 Task: Find connections with filter location Salzburg with filter topic #productmanagementwith filter profile language French with filter current company Zydus Group with filter school King George's Medical University with filter industry Movies and Sound Recording with filter service category Negotiation with filter keywords title Hair Stylist
Action: Mouse moved to (533, 82)
Screenshot: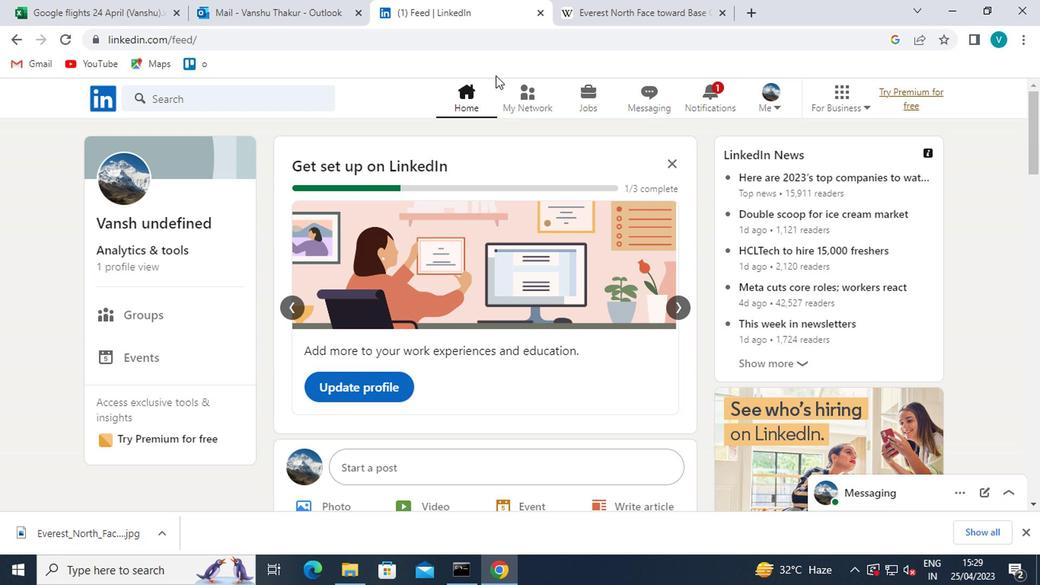 
Action: Mouse pressed left at (533, 82)
Screenshot: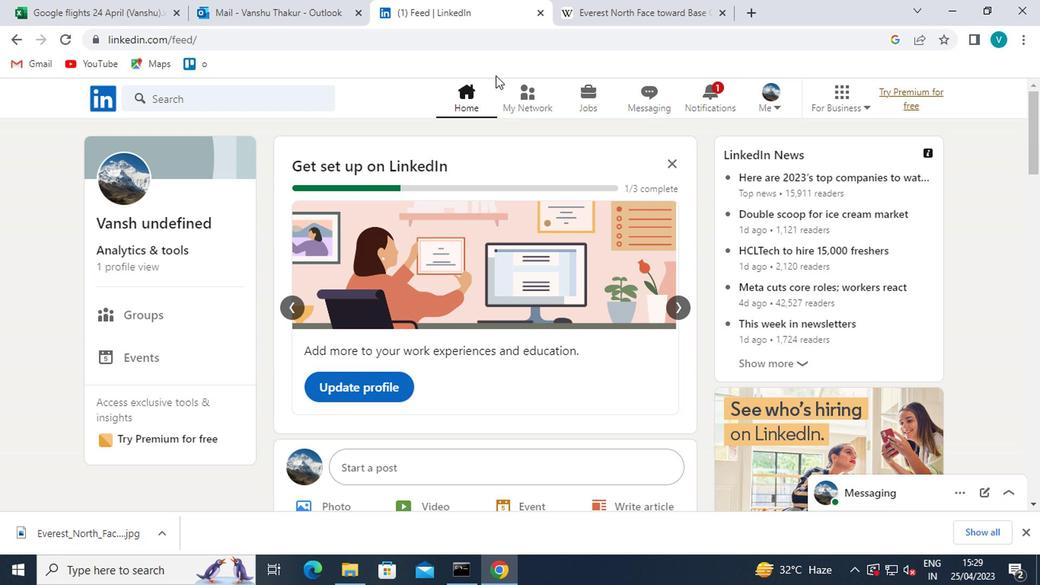 
Action: Mouse moved to (158, 182)
Screenshot: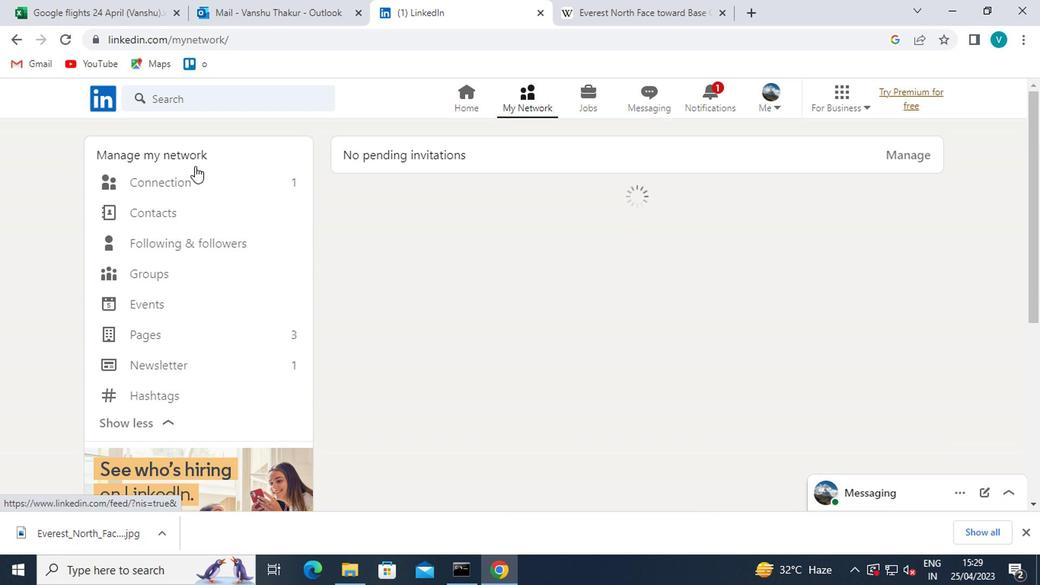 
Action: Mouse pressed left at (158, 182)
Screenshot: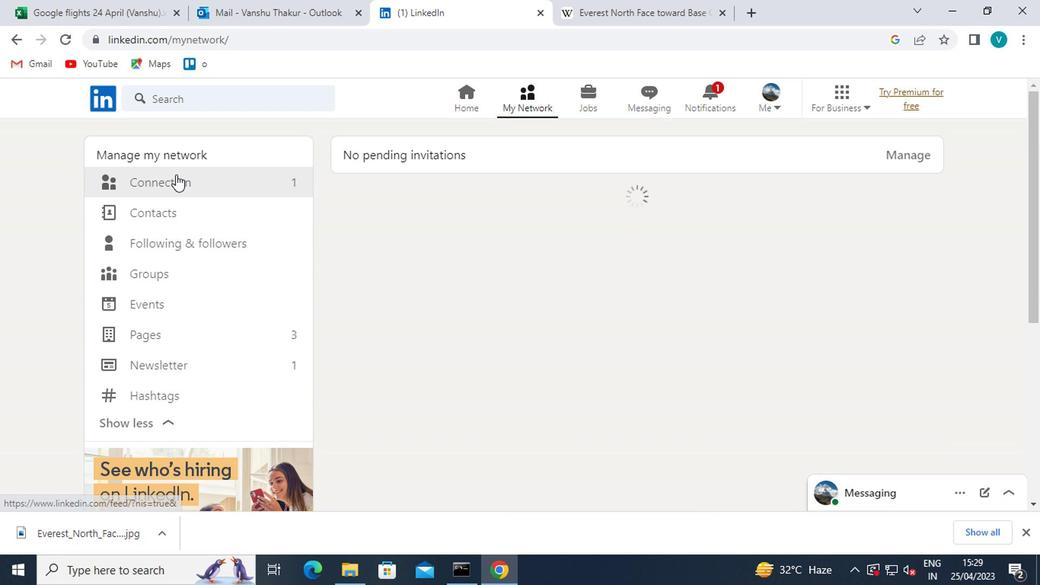
Action: Mouse moved to (631, 185)
Screenshot: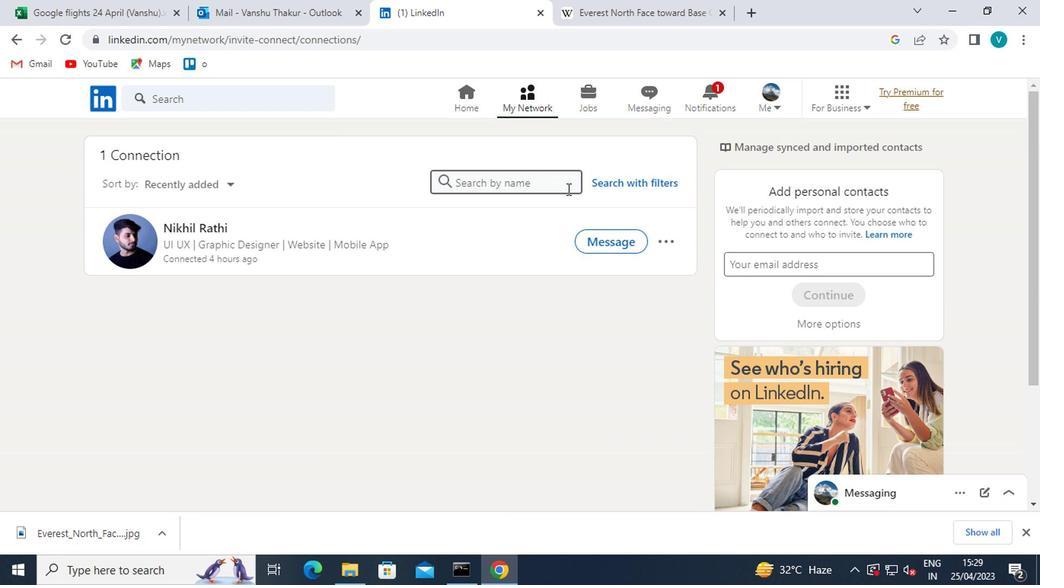 
Action: Mouse pressed left at (631, 185)
Screenshot: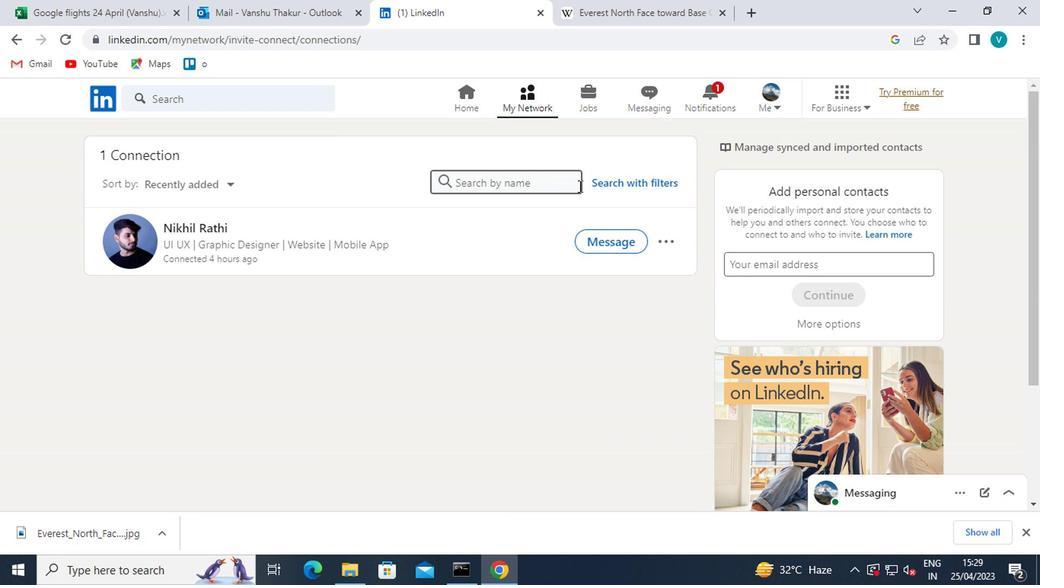 
Action: Mouse moved to (499, 131)
Screenshot: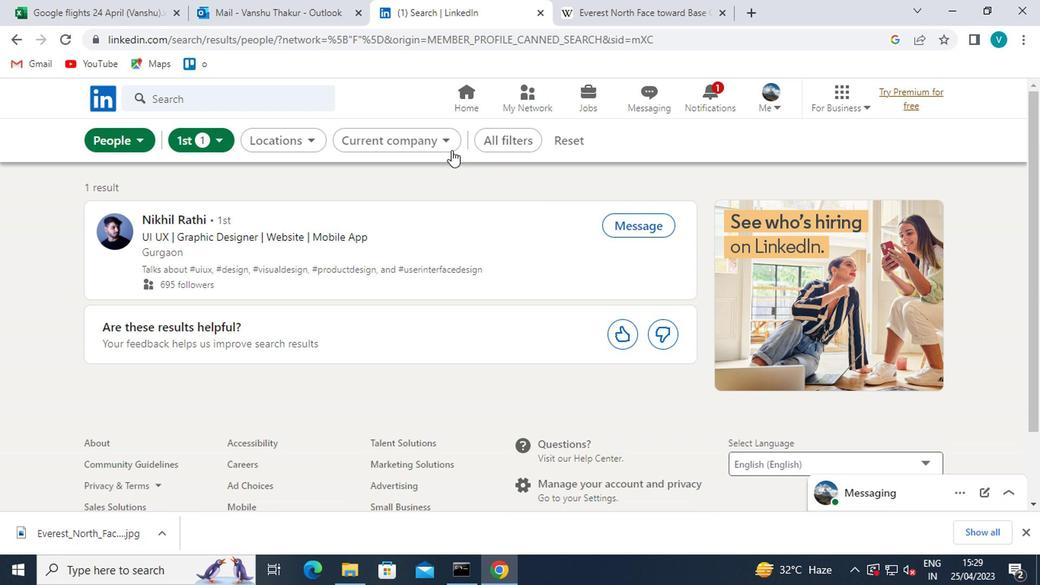 
Action: Mouse pressed left at (499, 131)
Screenshot: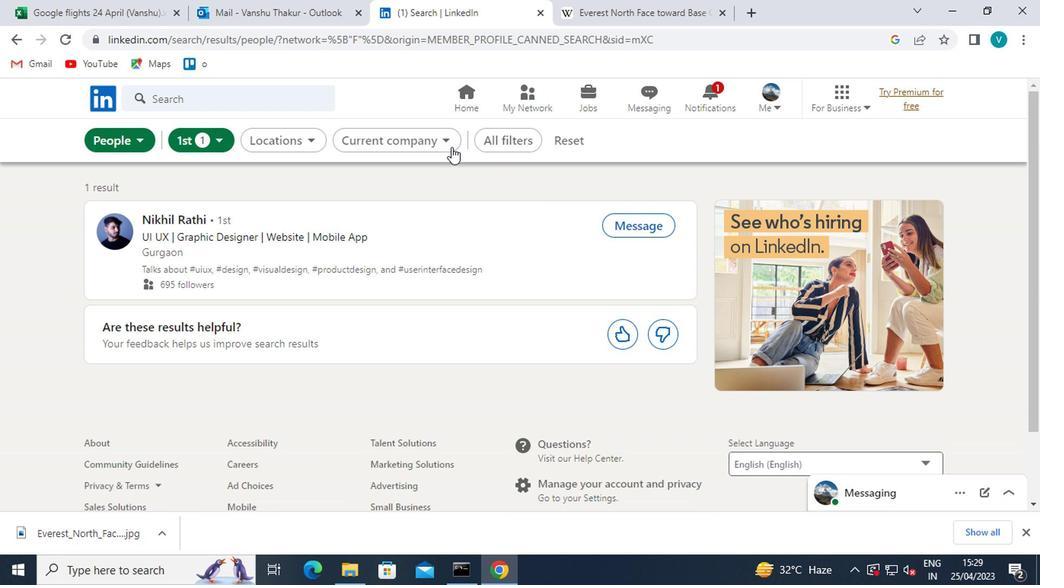
Action: Mouse moved to (686, 321)
Screenshot: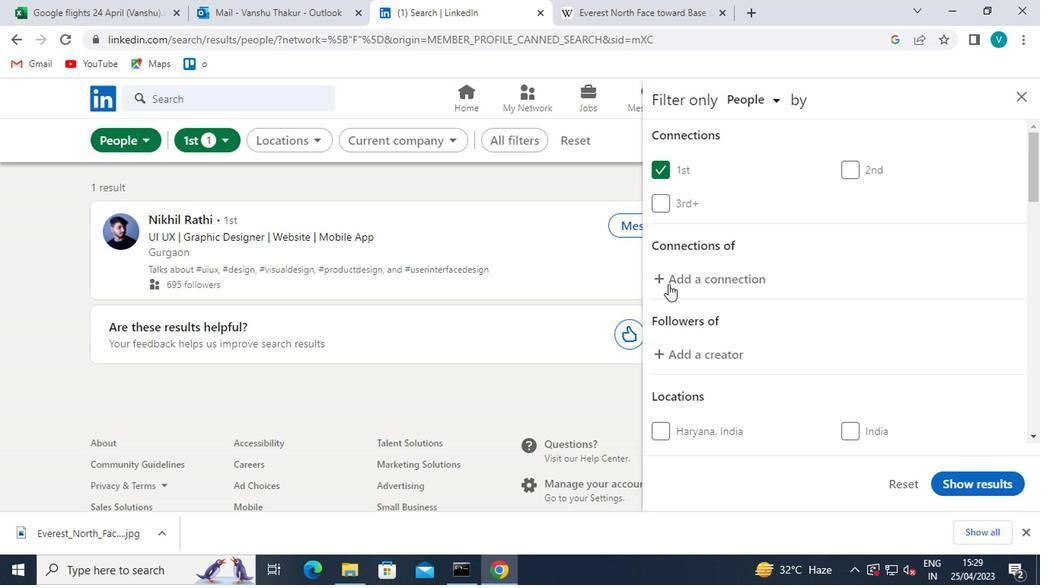 
Action: Mouse scrolled (686, 320) with delta (0, 0)
Screenshot: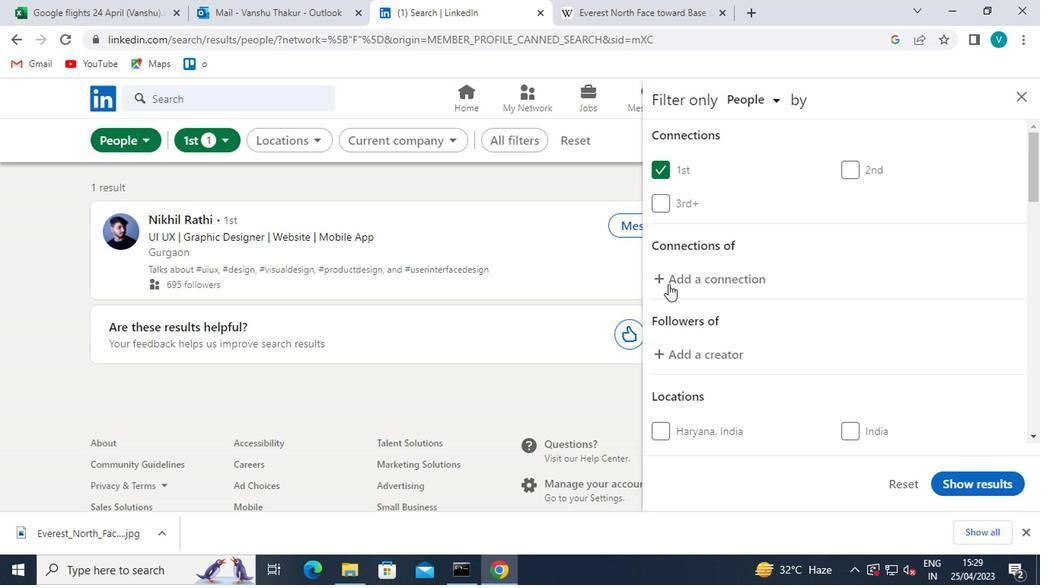 
Action: Mouse moved to (687, 322)
Screenshot: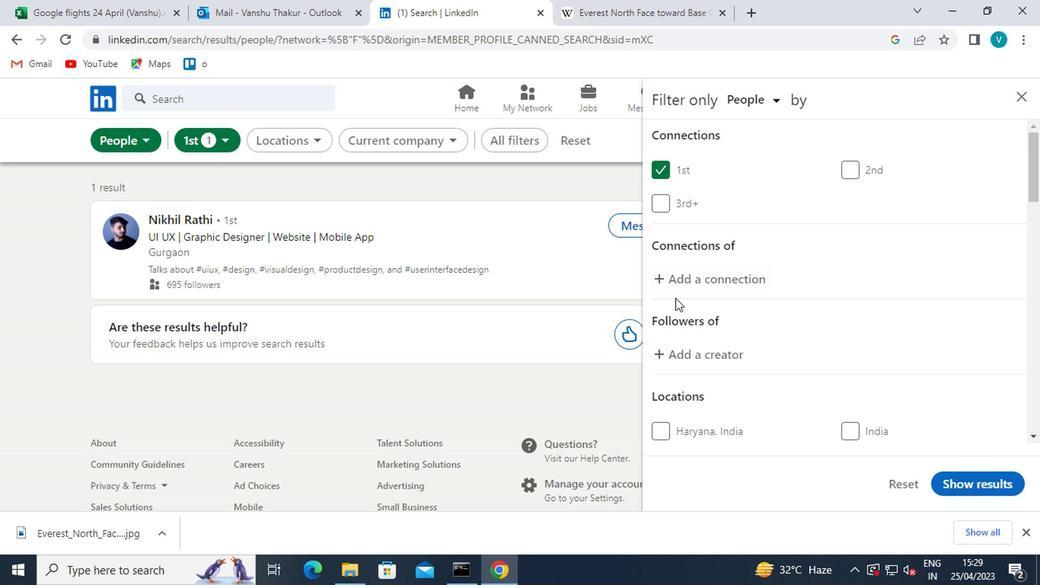 
Action: Mouse scrolled (687, 321) with delta (0, 0)
Screenshot: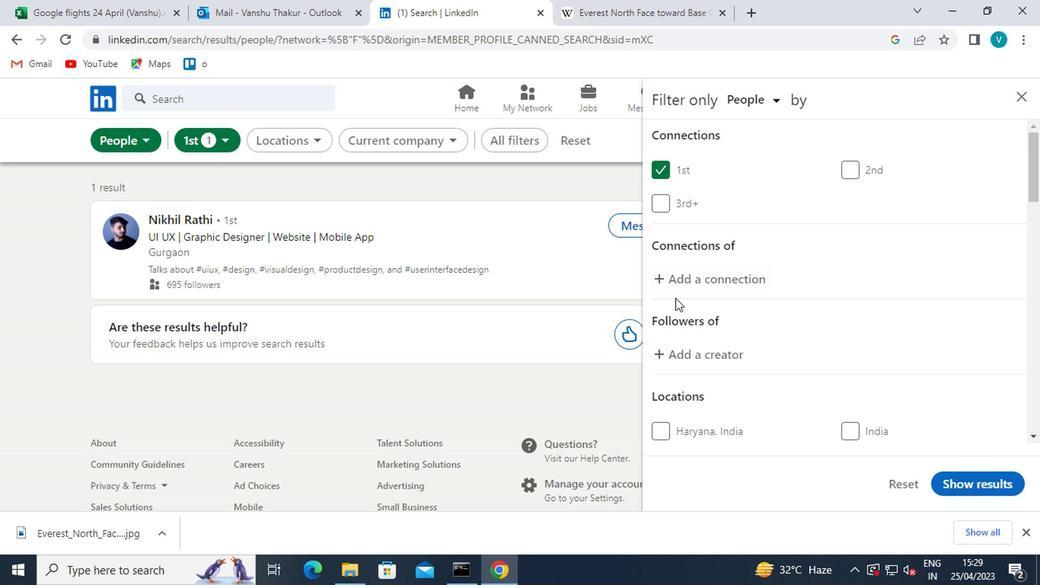 
Action: Mouse moved to (698, 351)
Screenshot: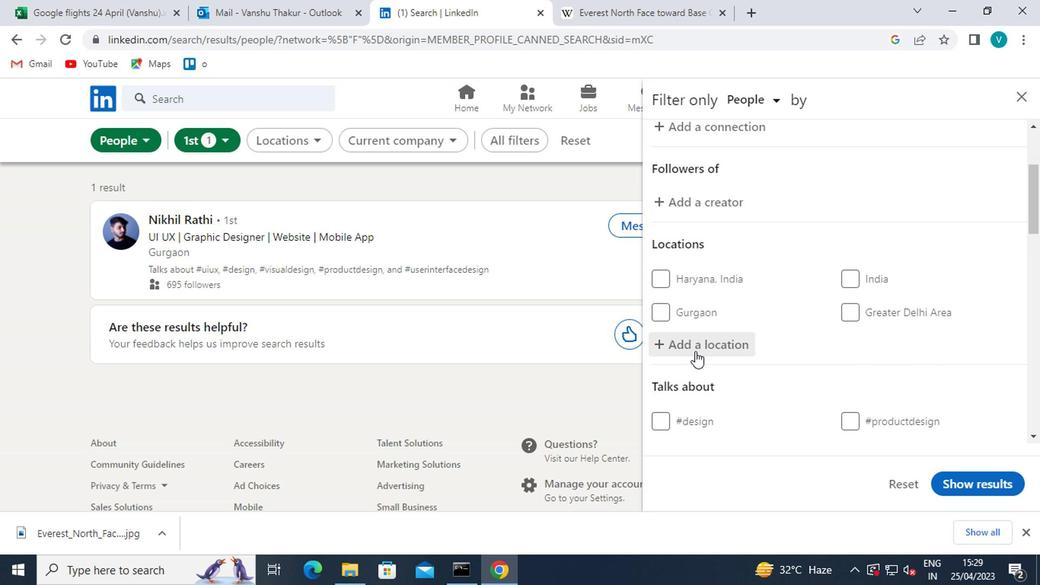 
Action: Mouse pressed left at (698, 351)
Screenshot: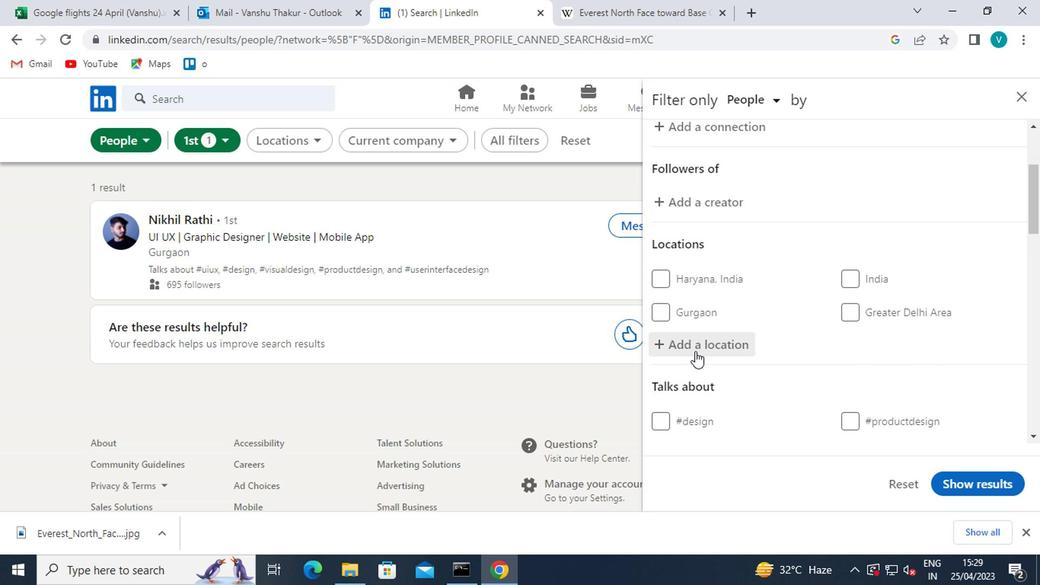 
Action: Mouse moved to (700, 350)
Screenshot: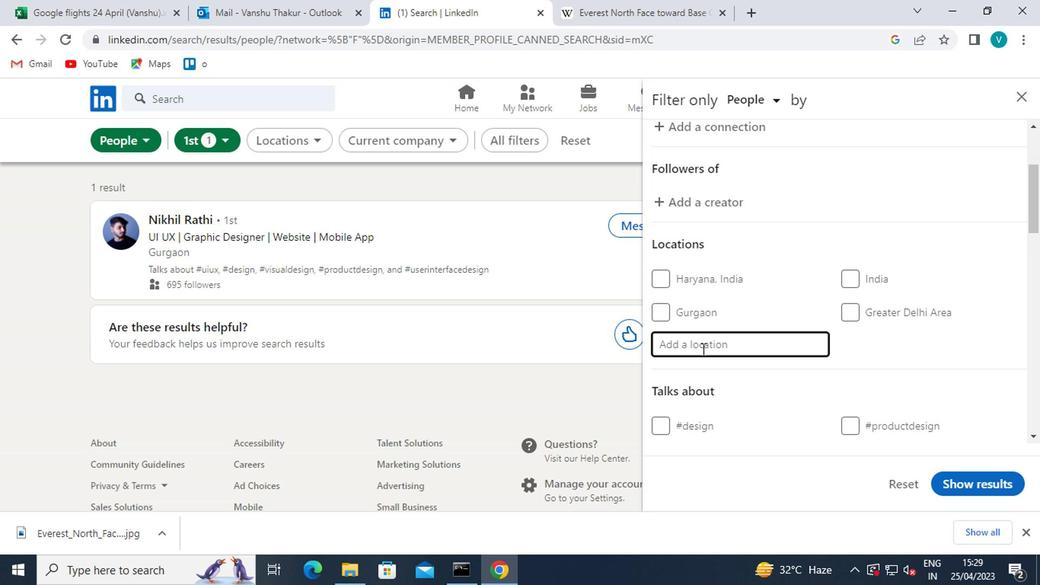 
Action: Key pressed <Key.shift>SALZBURG
Screenshot: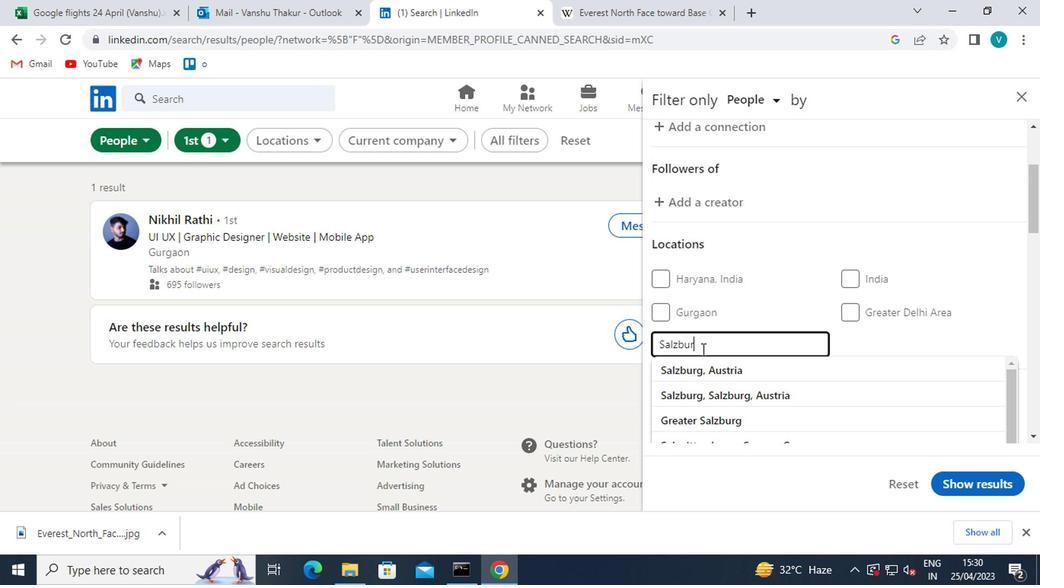 
Action: Mouse moved to (801, 343)
Screenshot: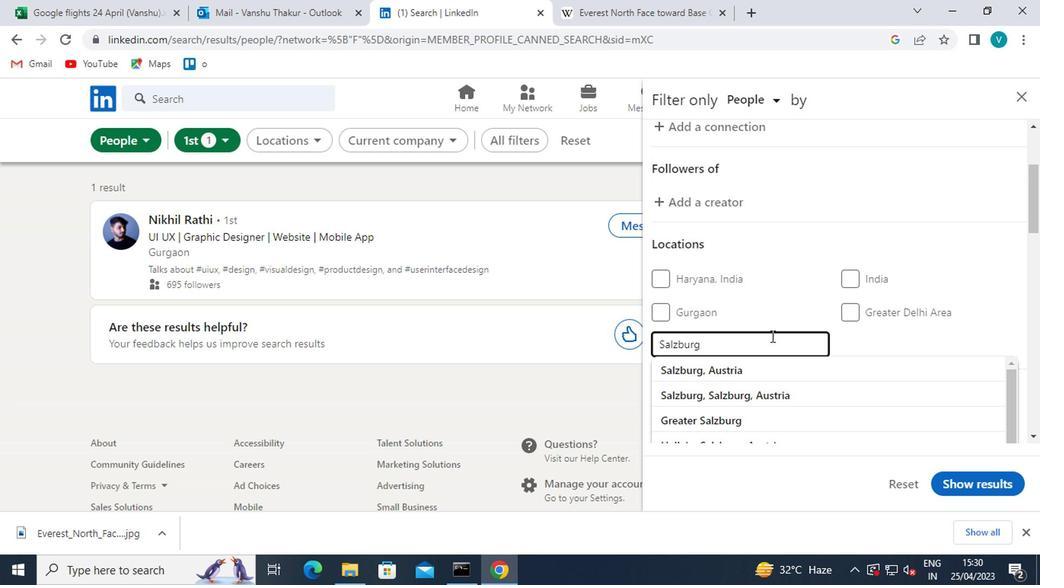 
Action: Mouse scrolled (801, 342) with delta (0, -1)
Screenshot: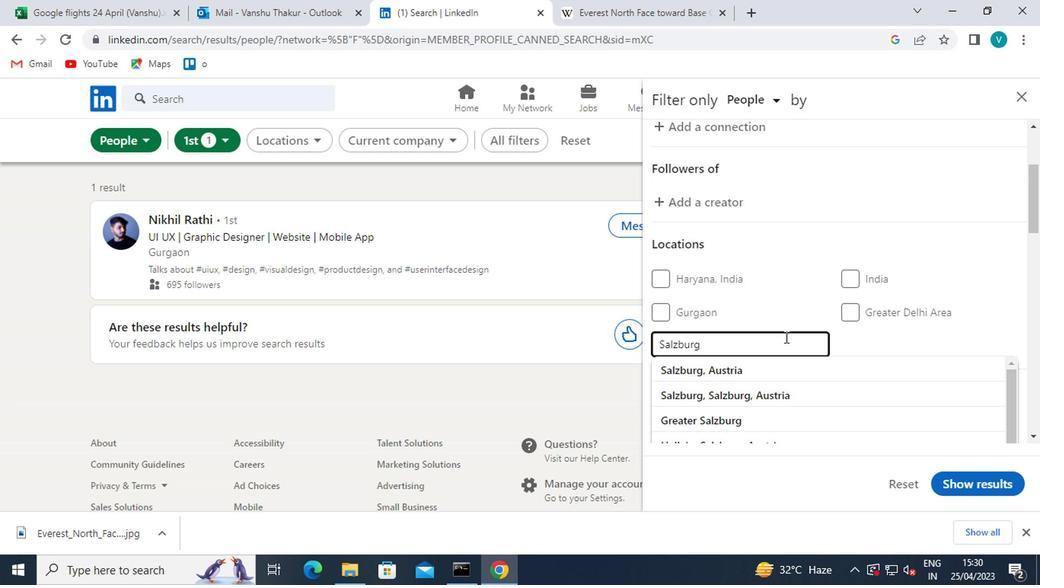 
Action: Mouse moved to (803, 348)
Screenshot: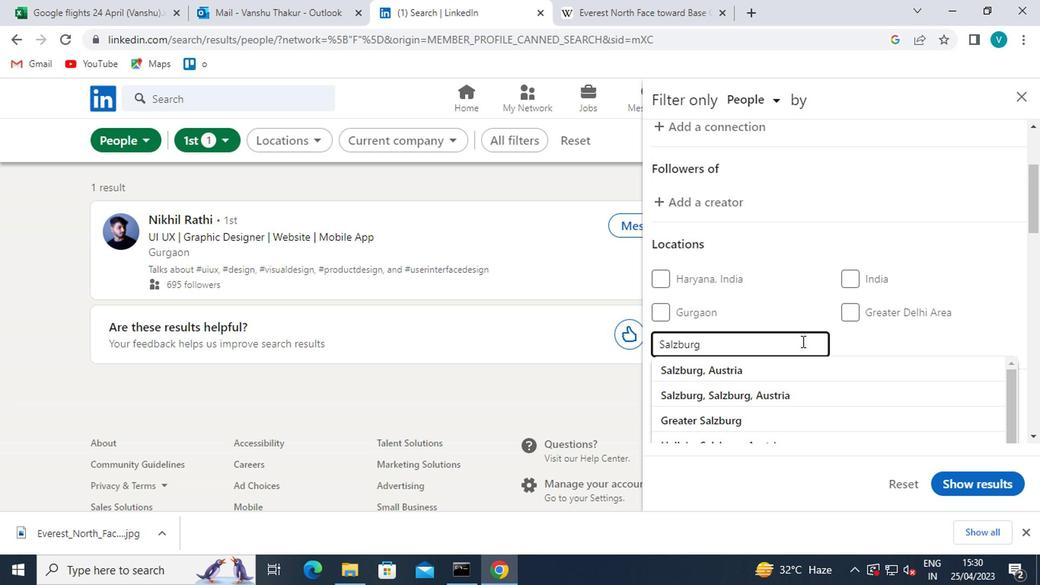 
Action: Mouse scrolled (803, 347) with delta (0, 0)
Screenshot: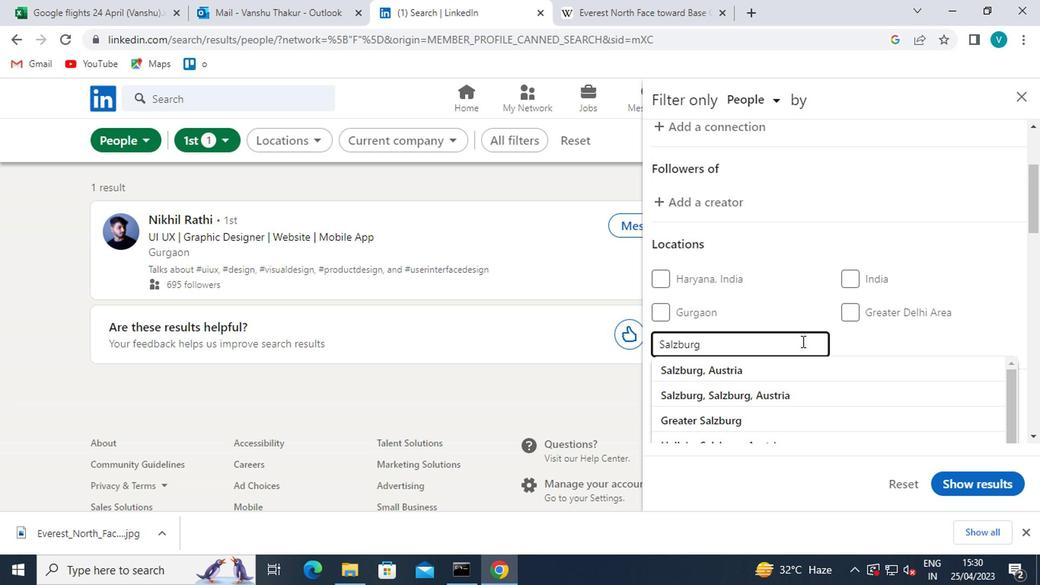 
Action: Mouse moved to (721, 219)
Screenshot: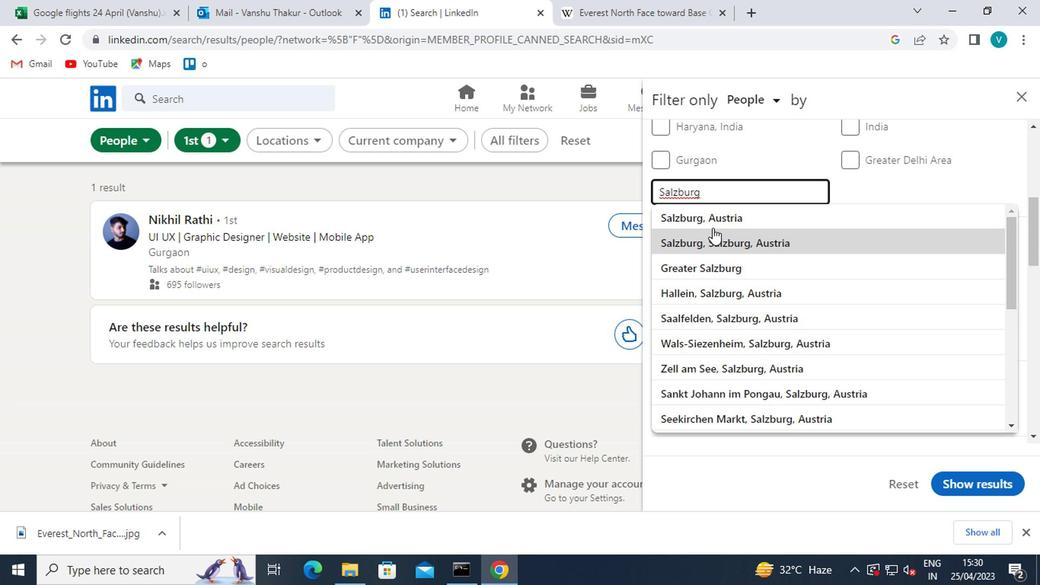 
Action: Mouse pressed left at (721, 219)
Screenshot: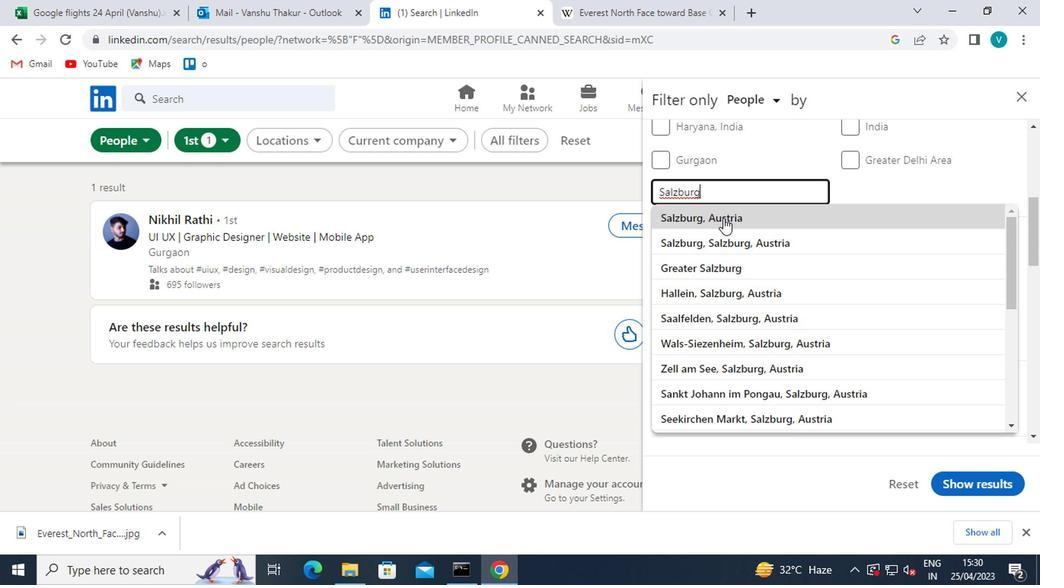 
Action: Mouse moved to (871, 332)
Screenshot: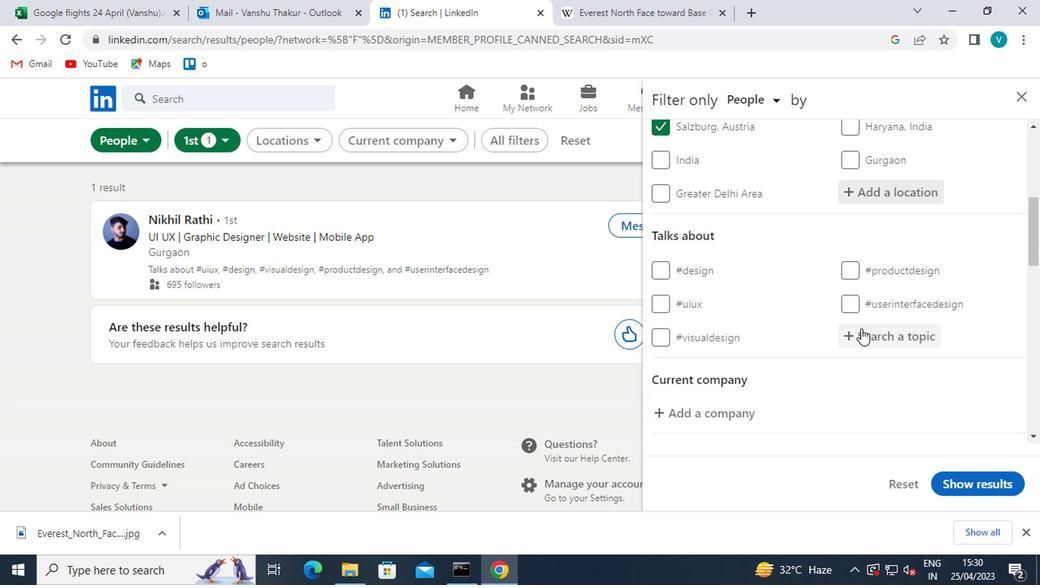 
Action: Mouse pressed left at (871, 332)
Screenshot: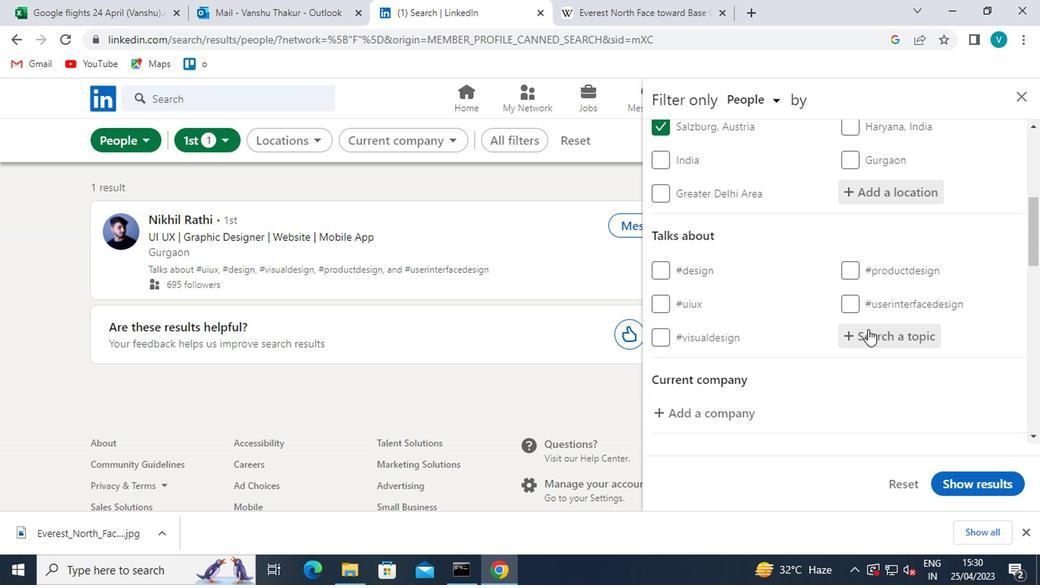 
Action: Mouse moved to (871, 332)
Screenshot: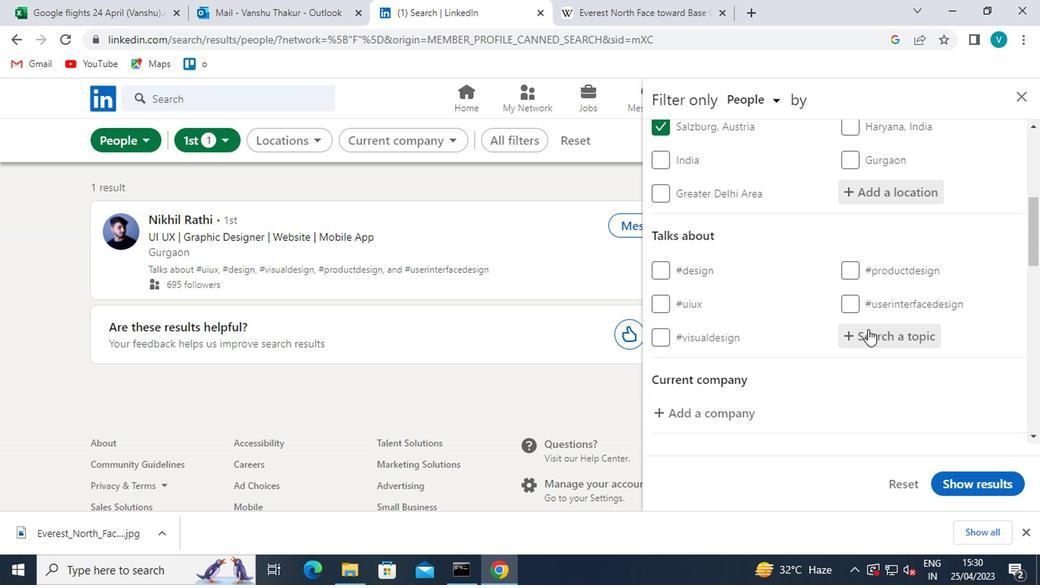 
Action: Key pressed <Key.shift><Key.shift>#PRODUCTMANAGEMENT
Screenshot: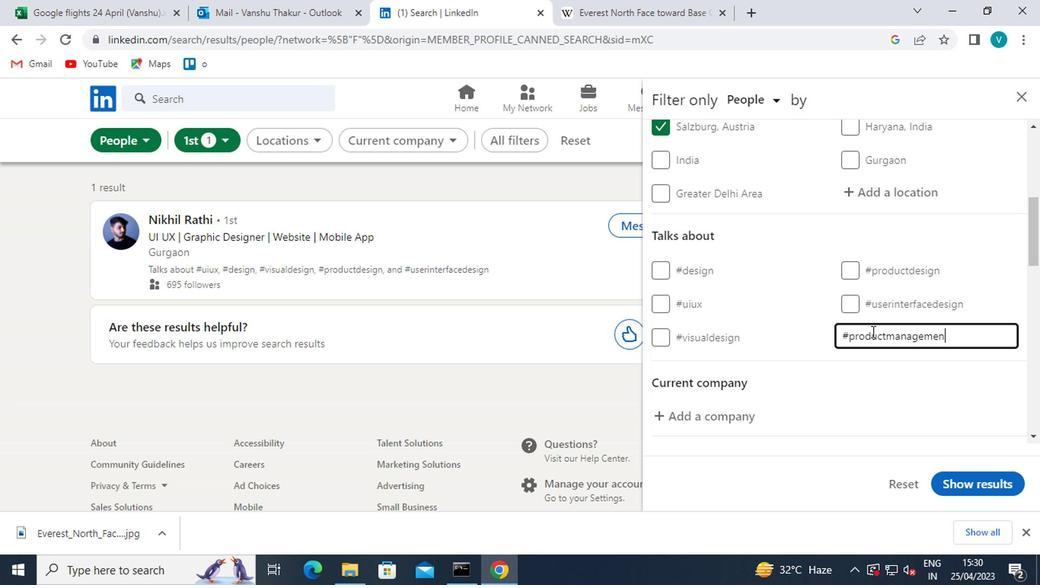 
Action: Mouse moved to (898, 368)
Screenshot: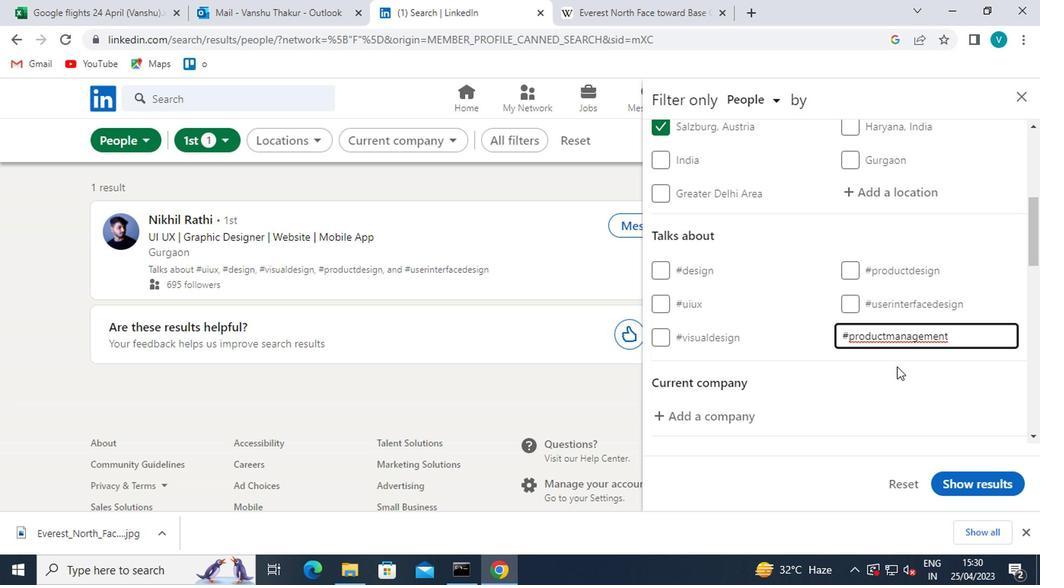 
Action: Mouse pressed left at (898, 368)
Screenshot: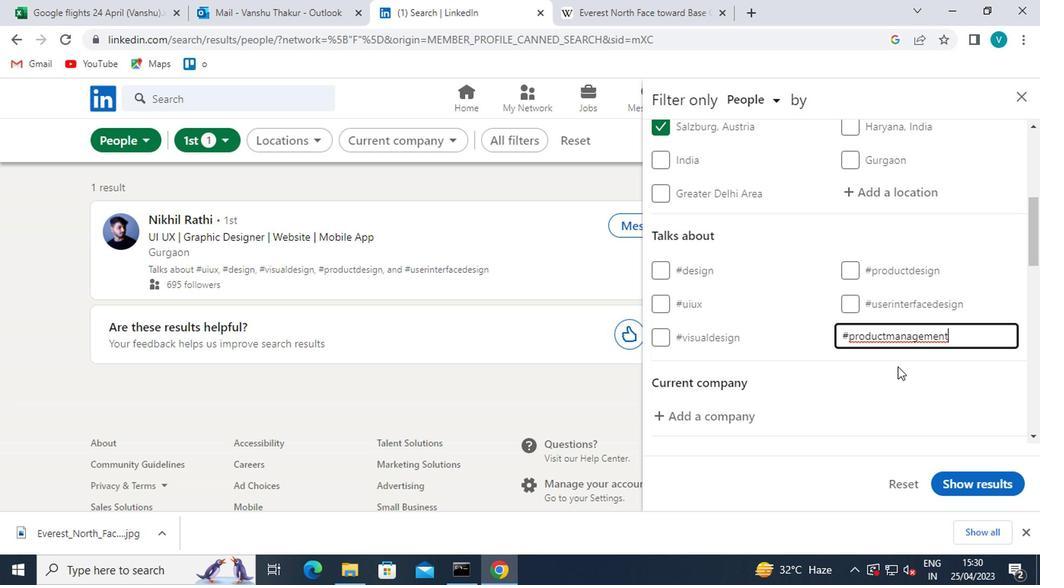 
Action: Mouse moved to (899, 368)
Screenshot: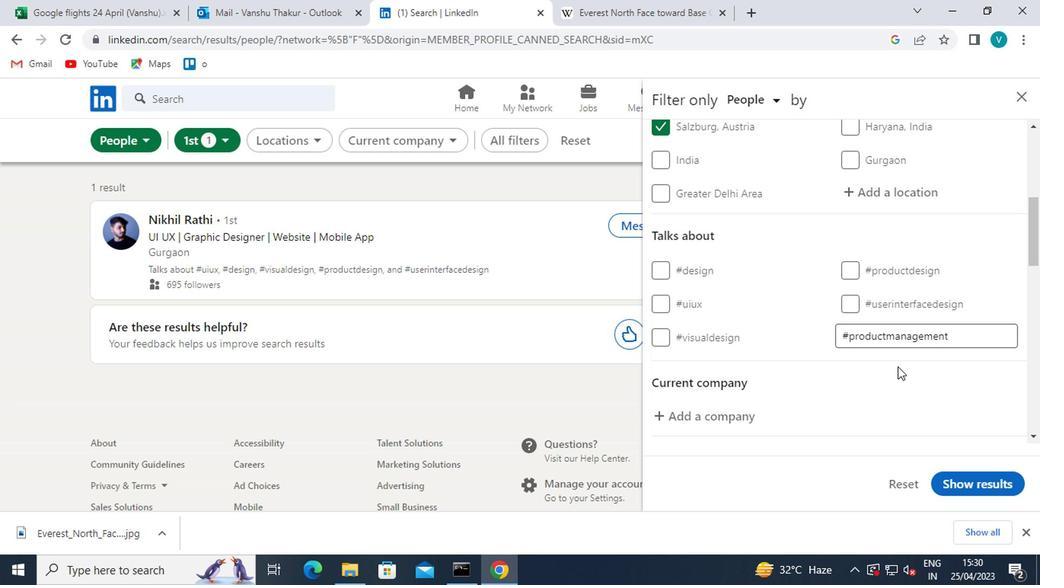 
Action: Mouse scrolled (899, 367) with delta (0, -1)
Screenshot: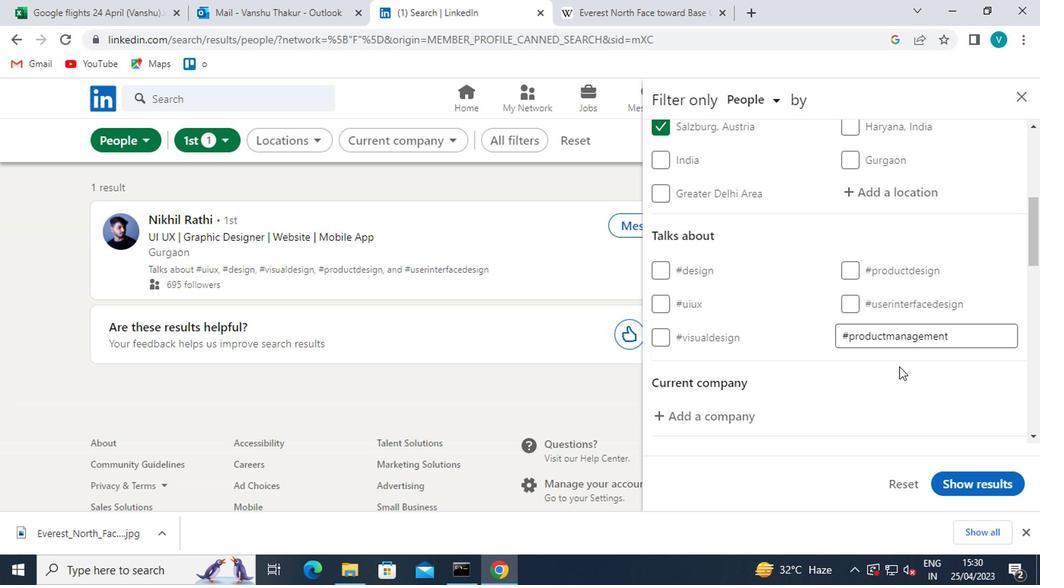 
Action: Mouse moved to (900, 368)
Screenshot: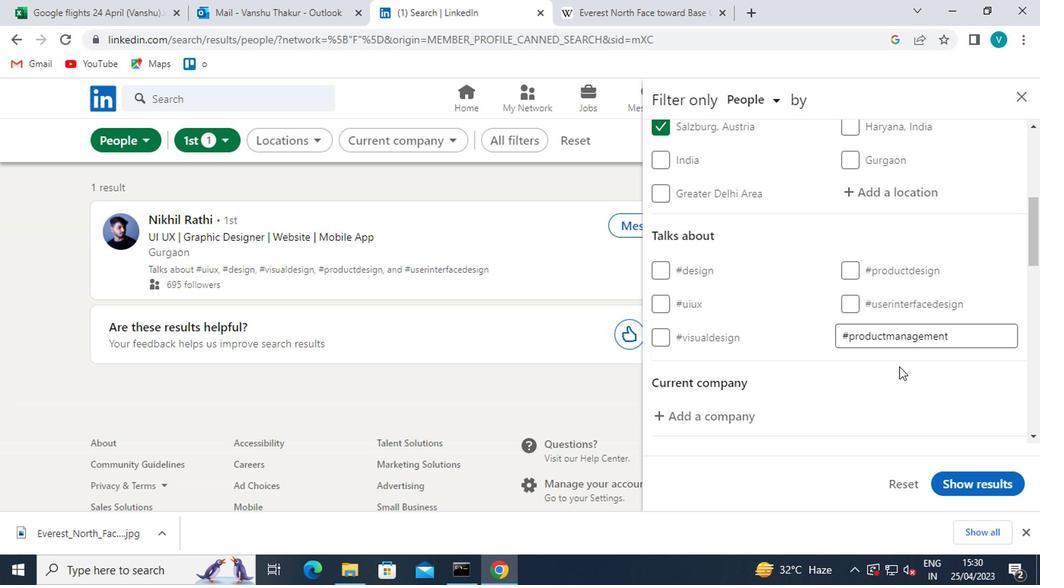 
Action: Mouse scrolled (900, 368) with delta (0, 0)
Screenshot: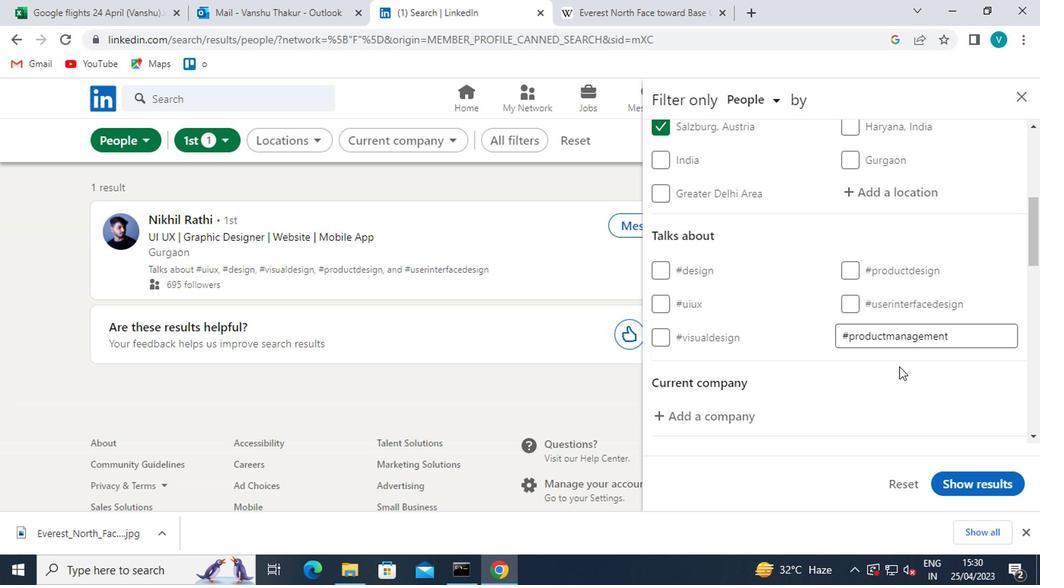 
Action: Mouse moved to (900, 369)
Screenshot: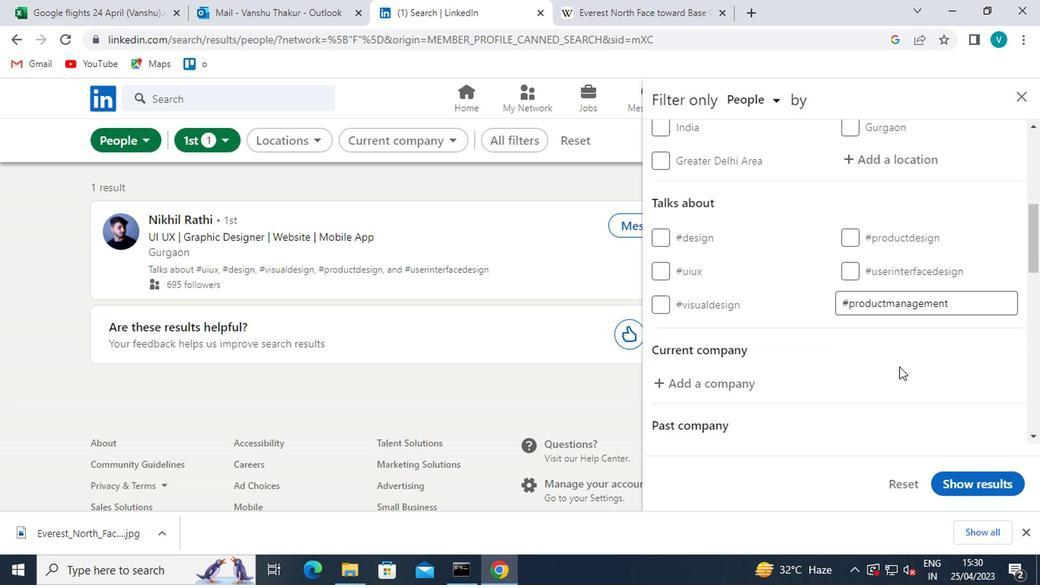 
Action: Mouse scrolled (900, 368) with delta (0, 0)
Screenshot: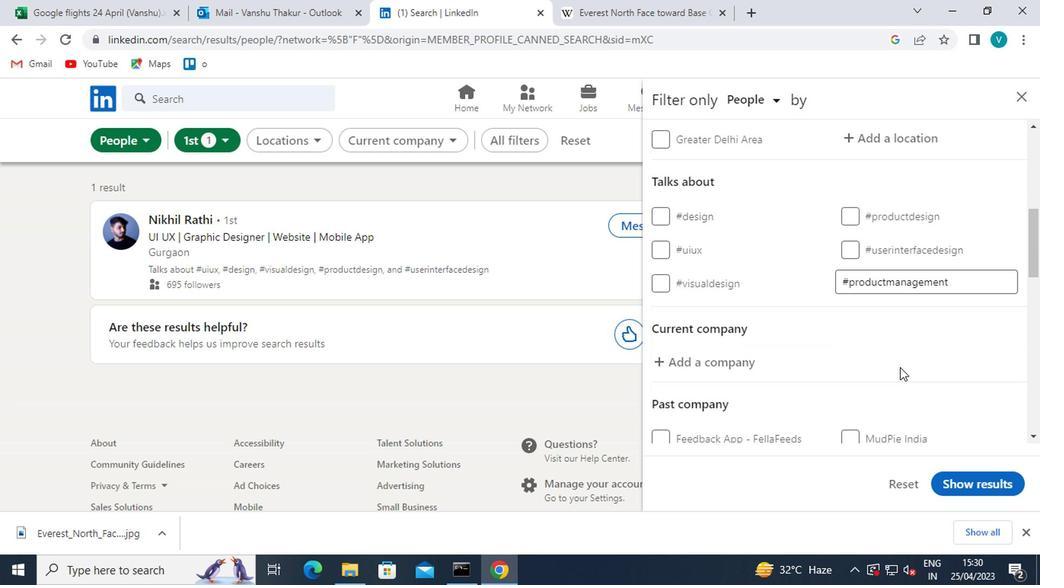 
Action: Mouse scrolled (900, 368) with delta (0, 0)
Screenshot: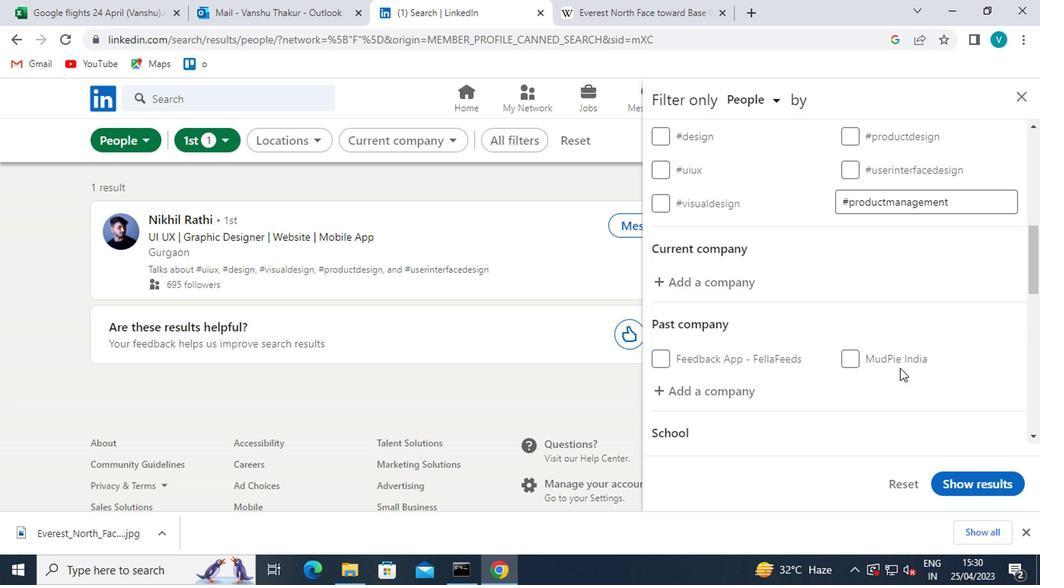 
Action: Mouse scrolled (900, 368) with delta (0, 0)
Screenshot: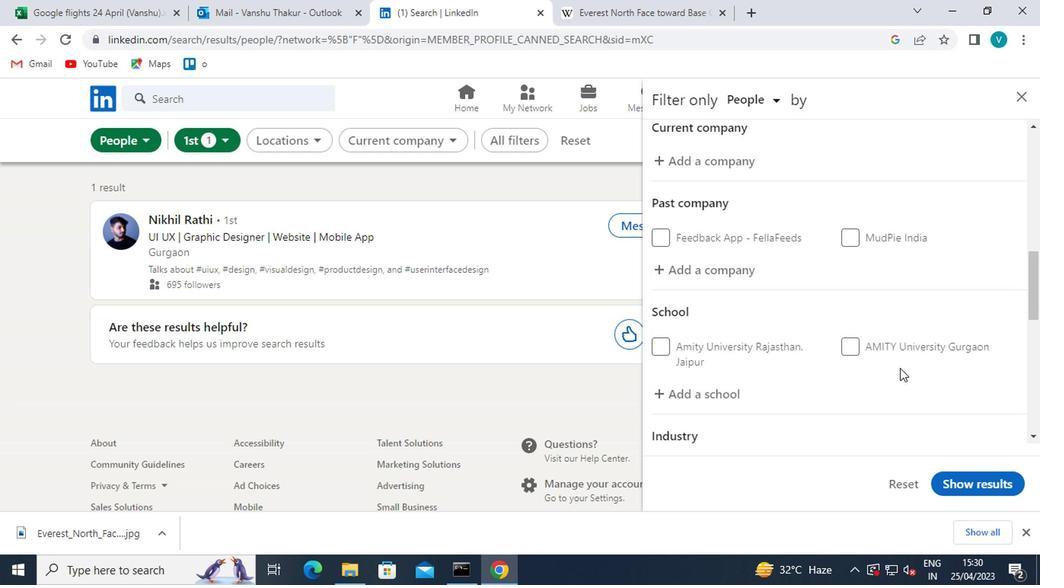 
Action: Mouse scrolled (900, 368) with delta (0, 0)
Screenshot: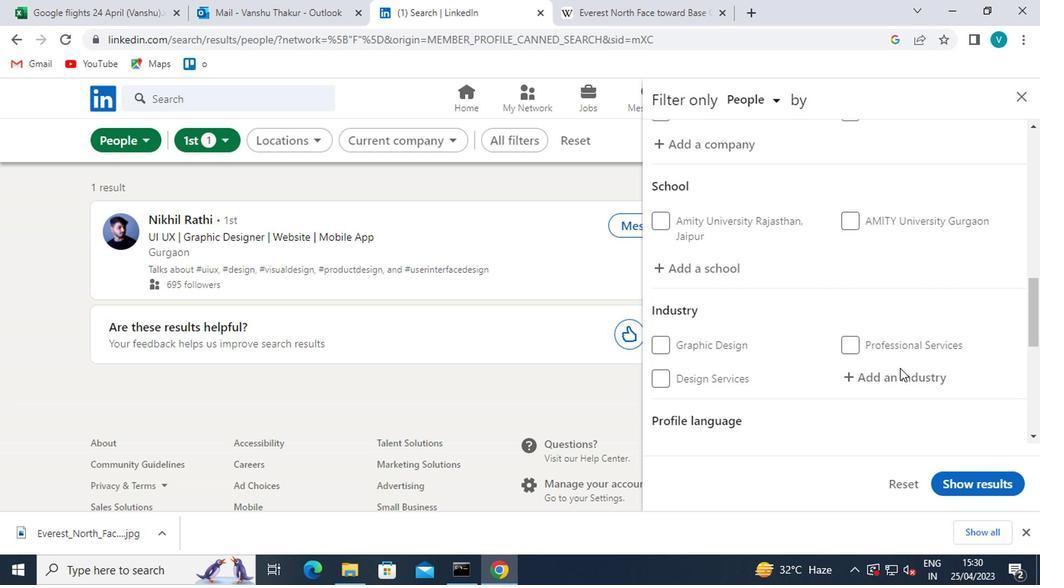 
Action: Mouse scrolled (900, 370) with delta (0, 1)
Screenshot: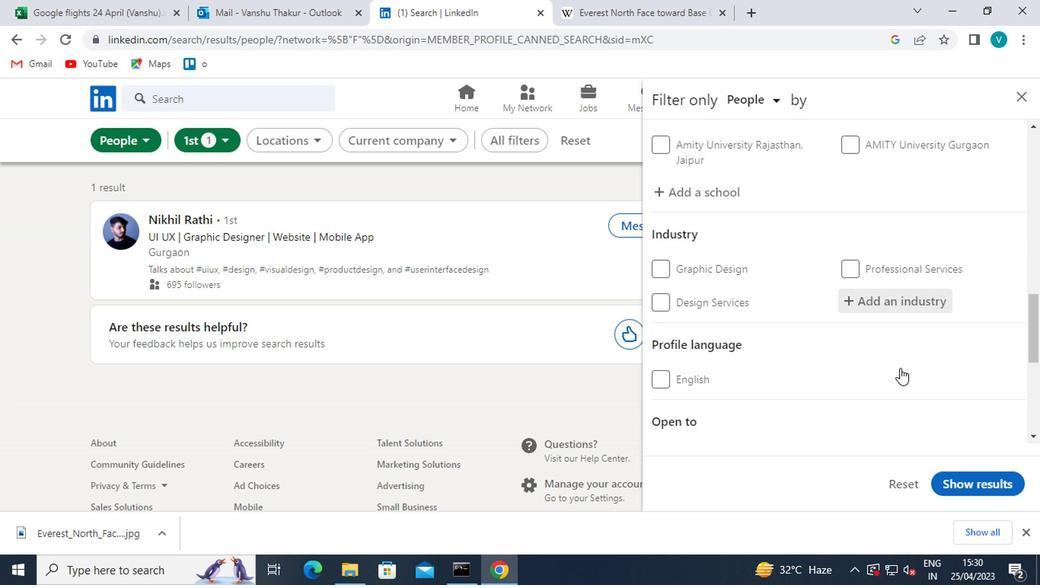 
Action: Mouse scrolled (900, 370) with delta (0, 1)
Screenshot: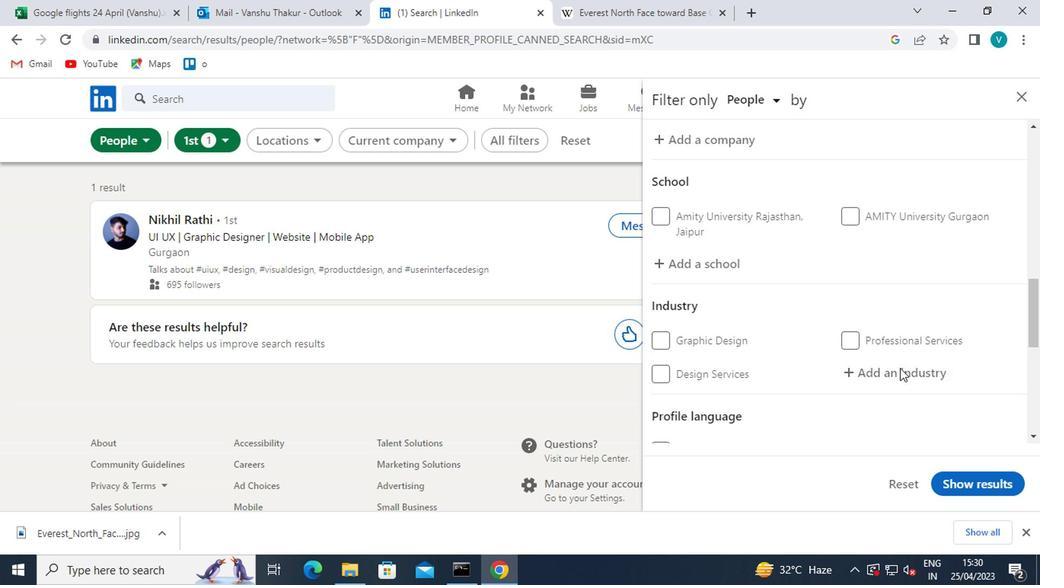 
Action: Mouse scrolled (900, 370) with delta (0, 1)
Screenshot: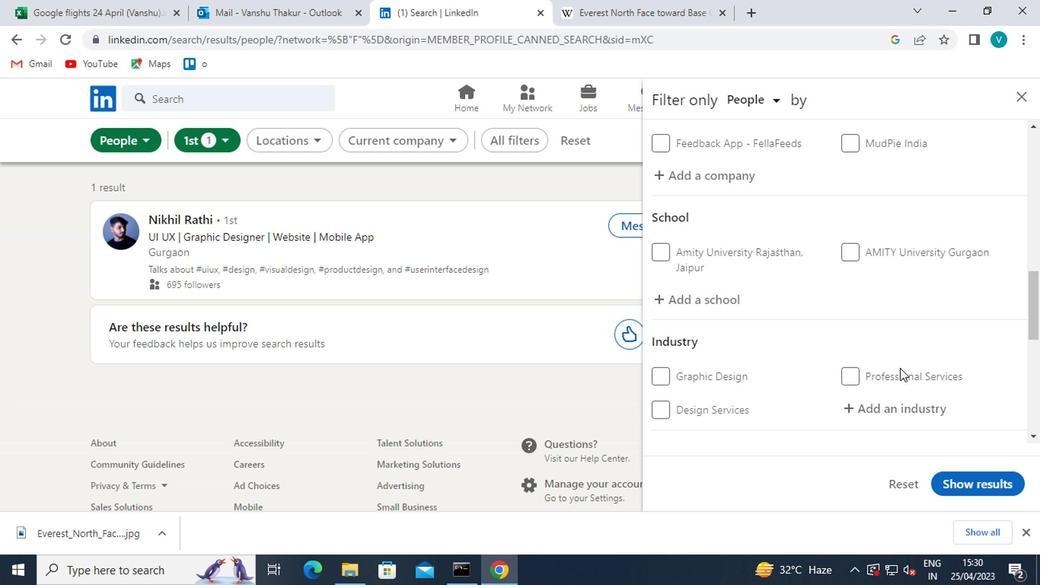 
Action: Mouse scrolled (900, 370) with delta (0, 1)
Screenshot: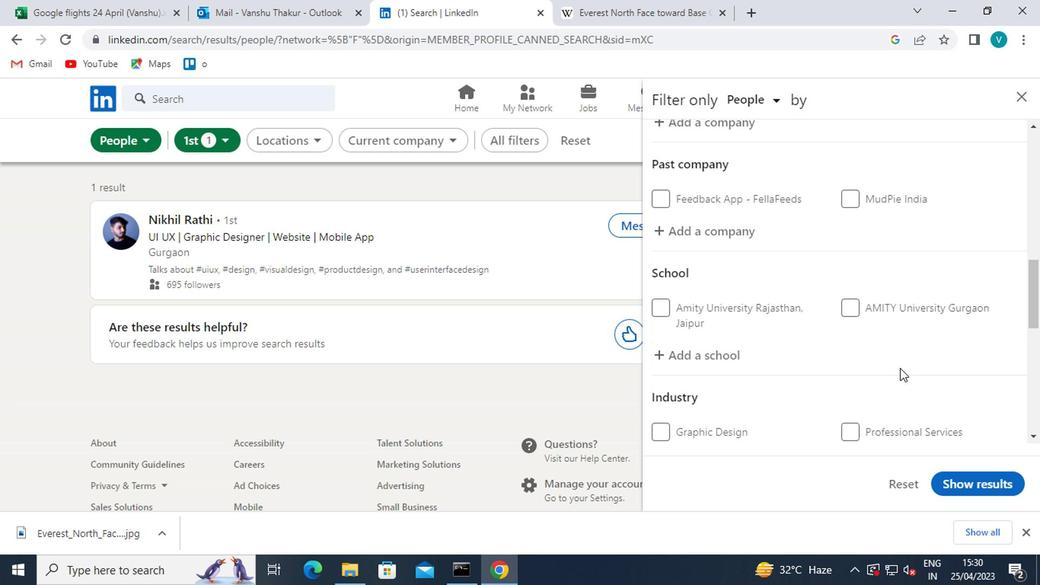 
Action: Mouse scrolled (900, 370) with delta (0, 1)
Screenshot: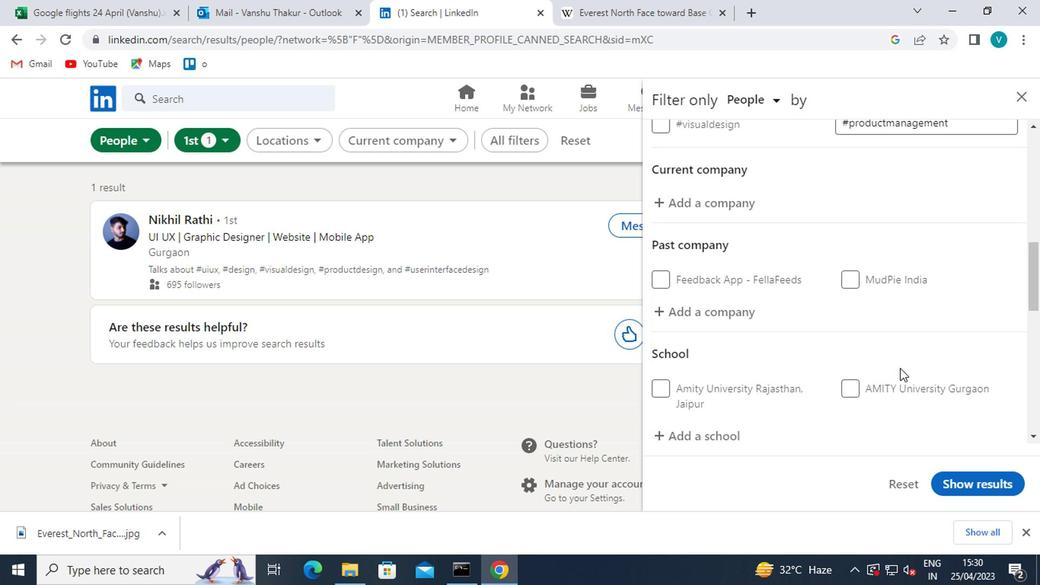
Action: Mouse scrolled (900, 370) with delta (0, 1)
Screenshot: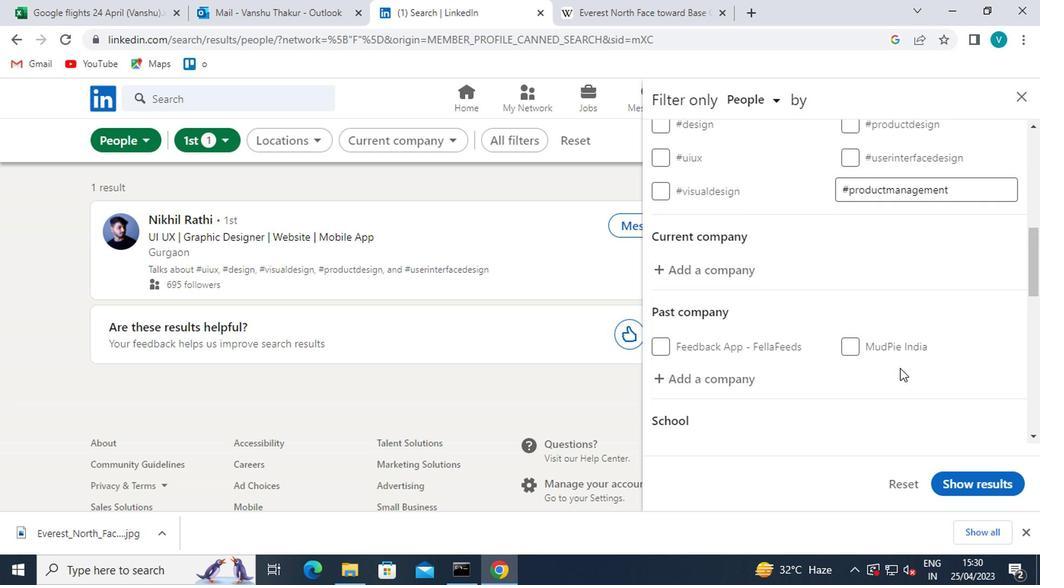 
Action: Mouse moved to (902, 369)
Screenshot: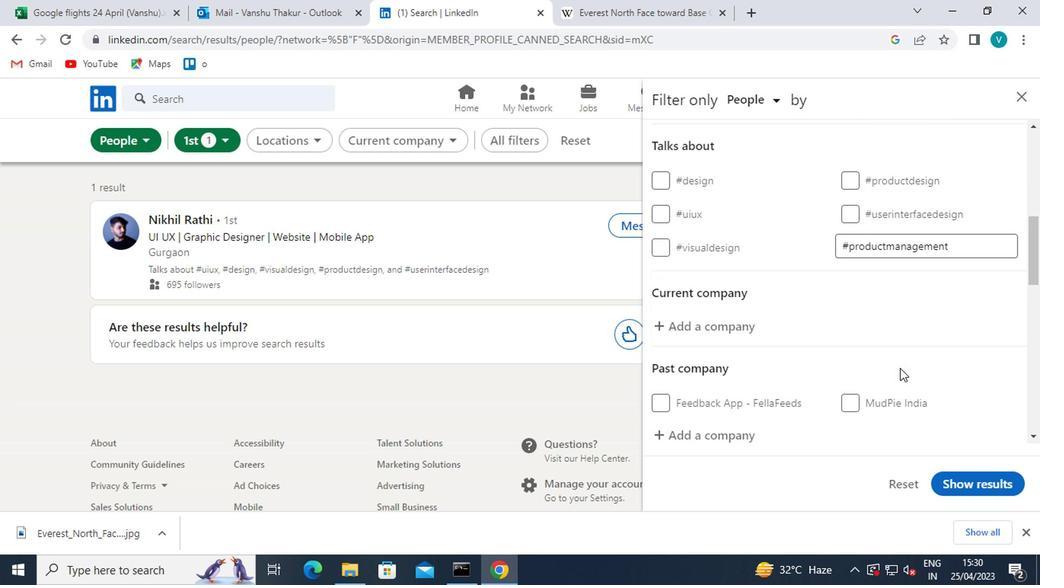 
Action: Mouse scrolled (902, 370) with delta (0, 1)
Screenshot: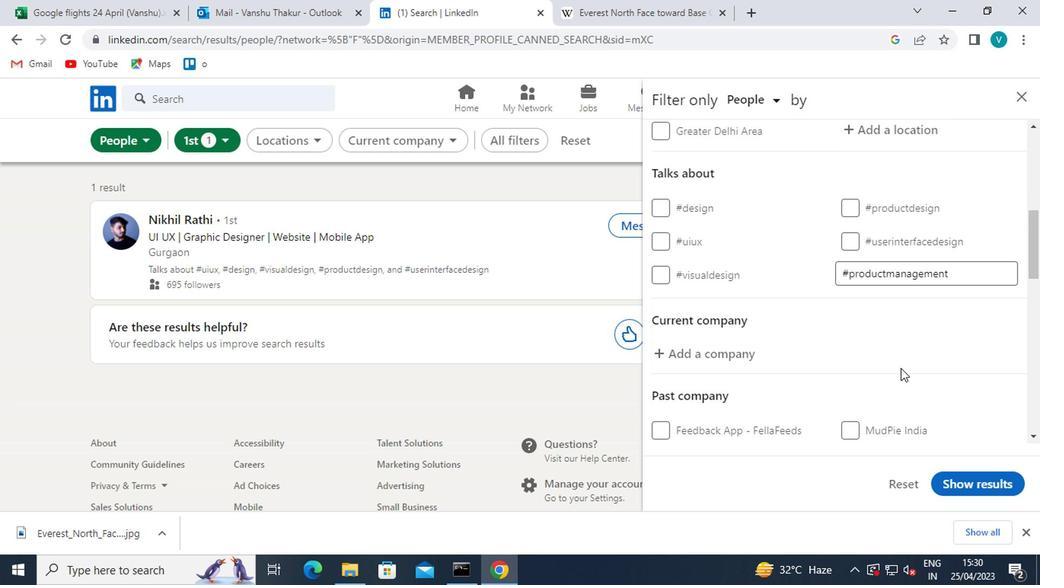 
Action: Mouse moved to (824, 319)
Screenshot: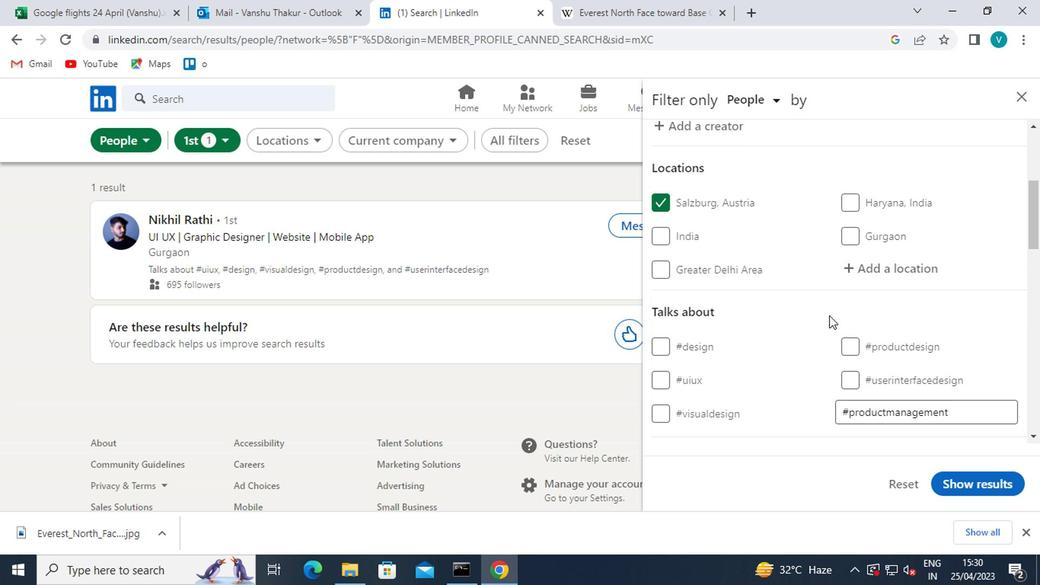 
Action: Mouse scrolled (824, 320) with delta (0, 1)
Screenshot: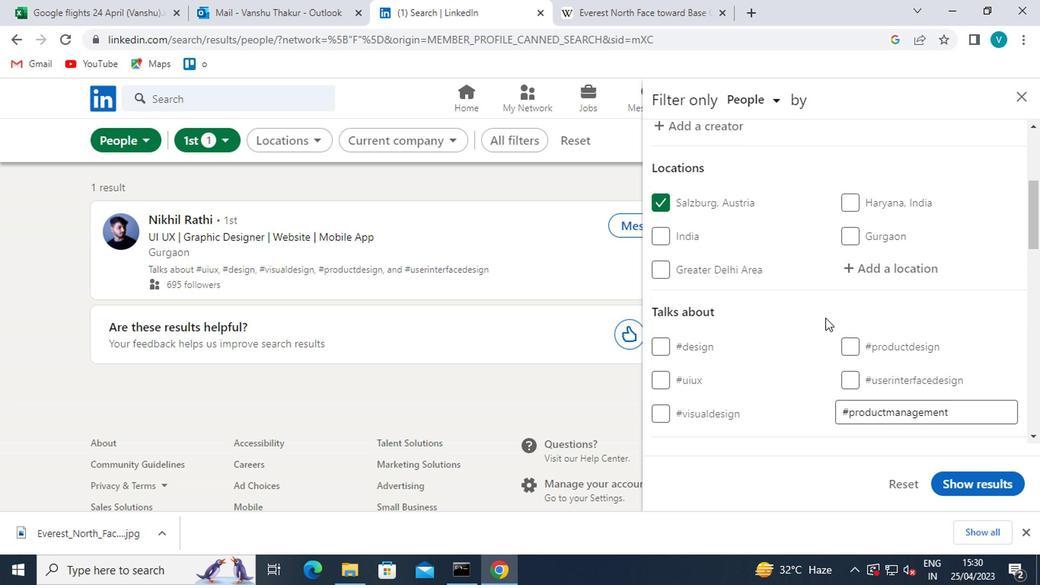 
Action: Mouse scrolled (824, 320) with delta (0, 1)
Screenshot: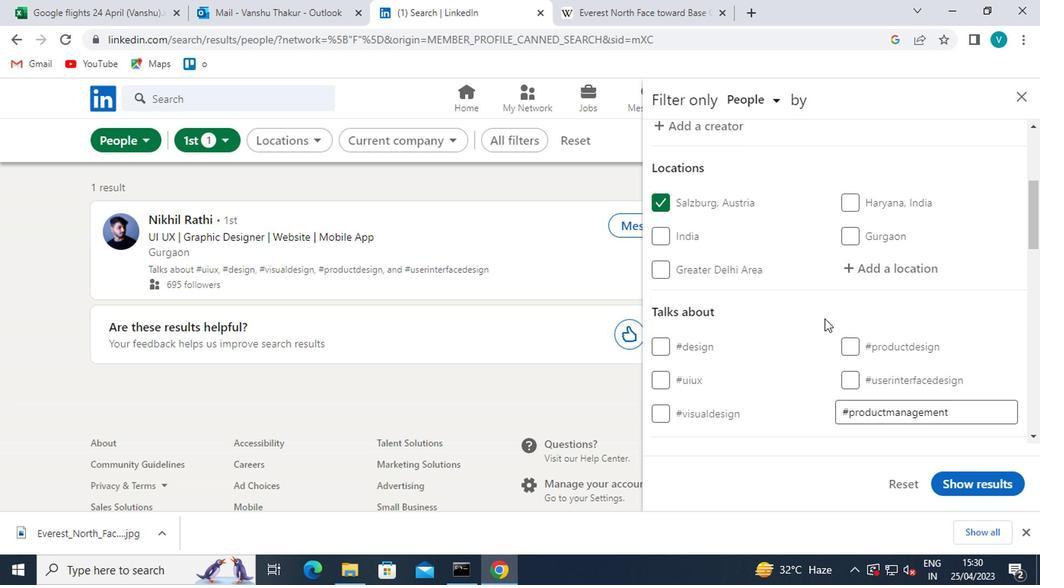 
Action: Mouse moved to (769, 292)
Screenshot: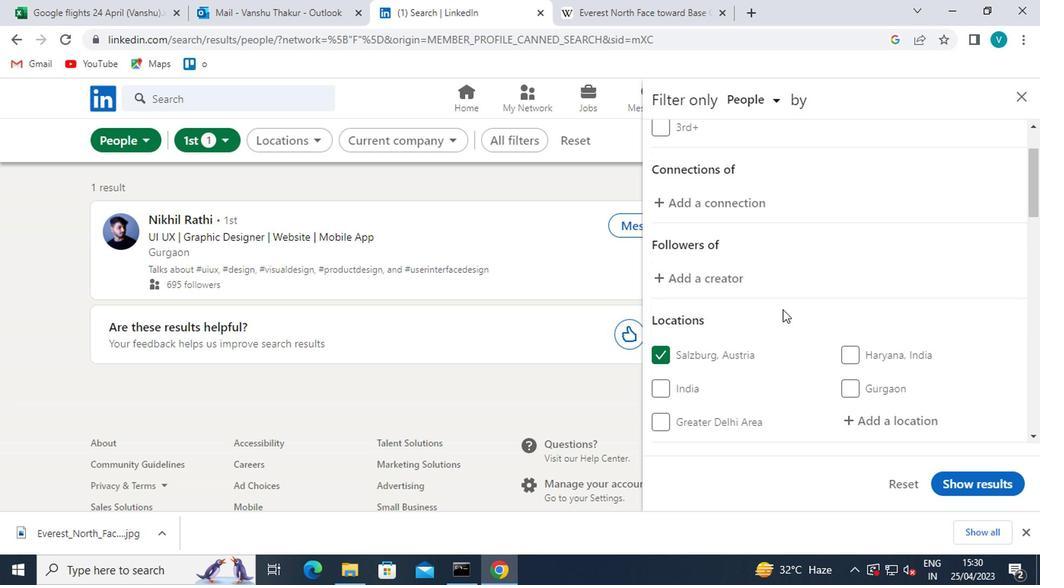 
Action: Mouse scrolled (769, 293) with delta (0, 0)
Screenshot: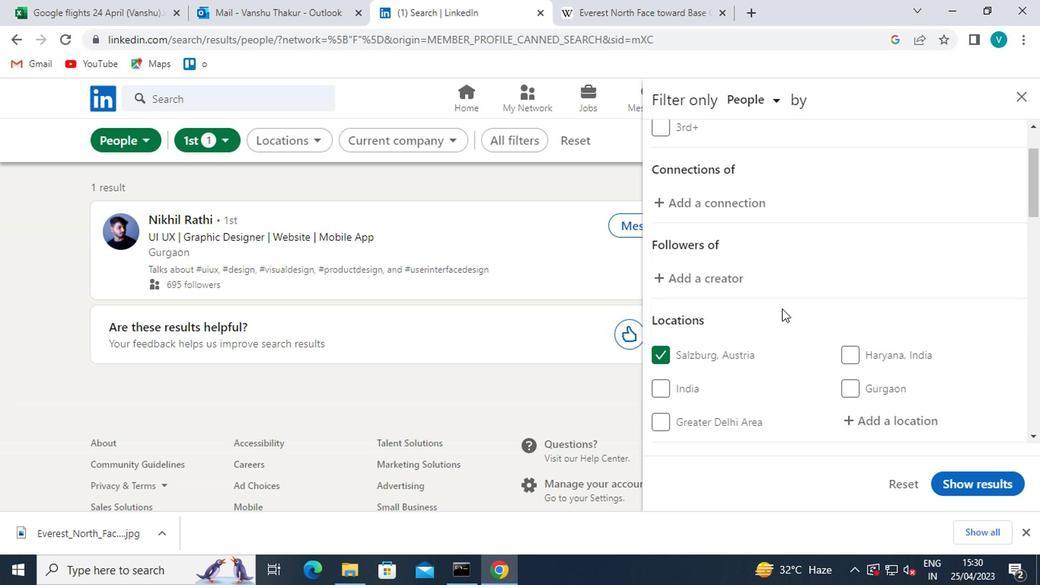
Action: Mouse scrolled (769, 291) with delta (0, -1)
Screenshot: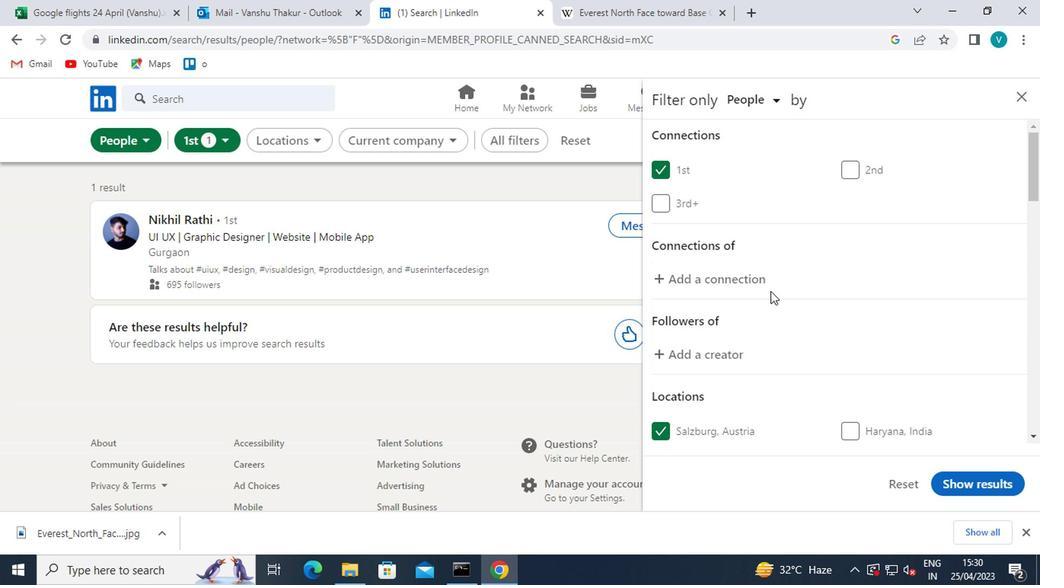 
Action: Mouse scrolled (769, 291) with delta (0, -1)
Screenshot: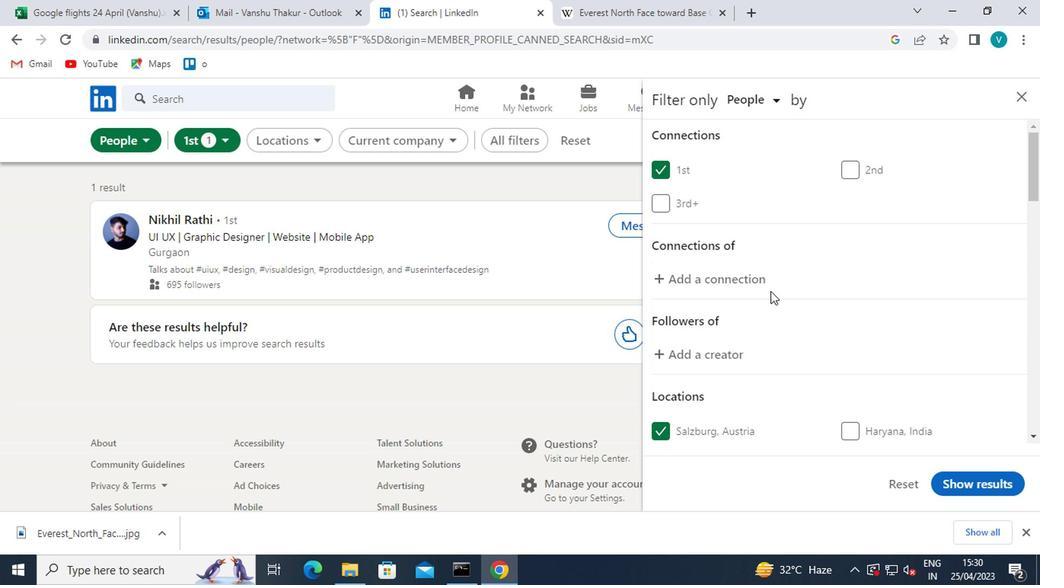 
Action: Mouse scrolled (769, 291) with delta (0, -1)
Screenshot: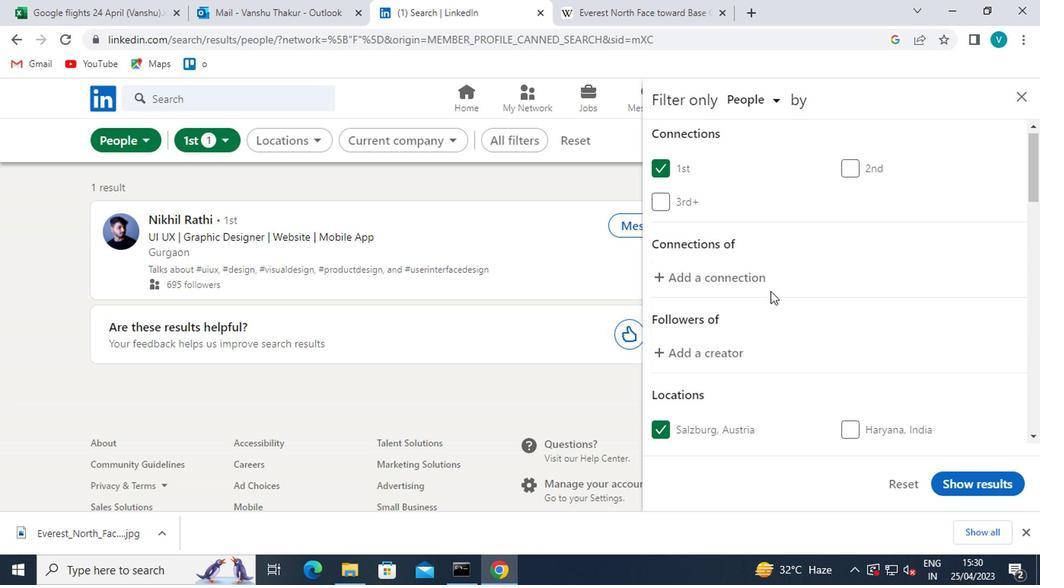 
Action: Mouse scrolled (769, 291) with delta (0, -1)
Screenshot: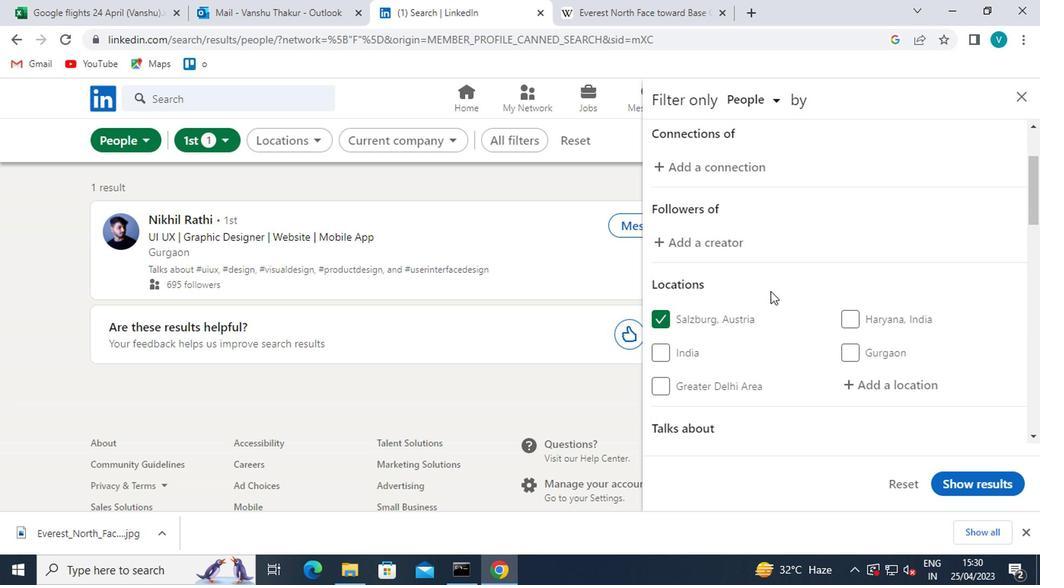 
Action: Mouse moved to (768, 302)
Screenshot: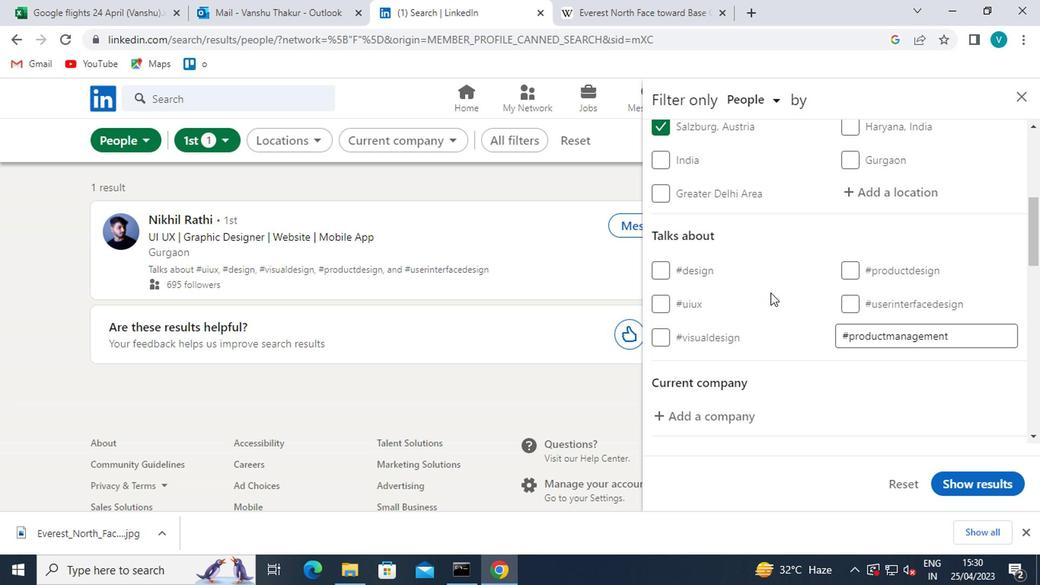 
Action: Mouse scrolled (768, 301) with delta (0, -1)
Screenshot: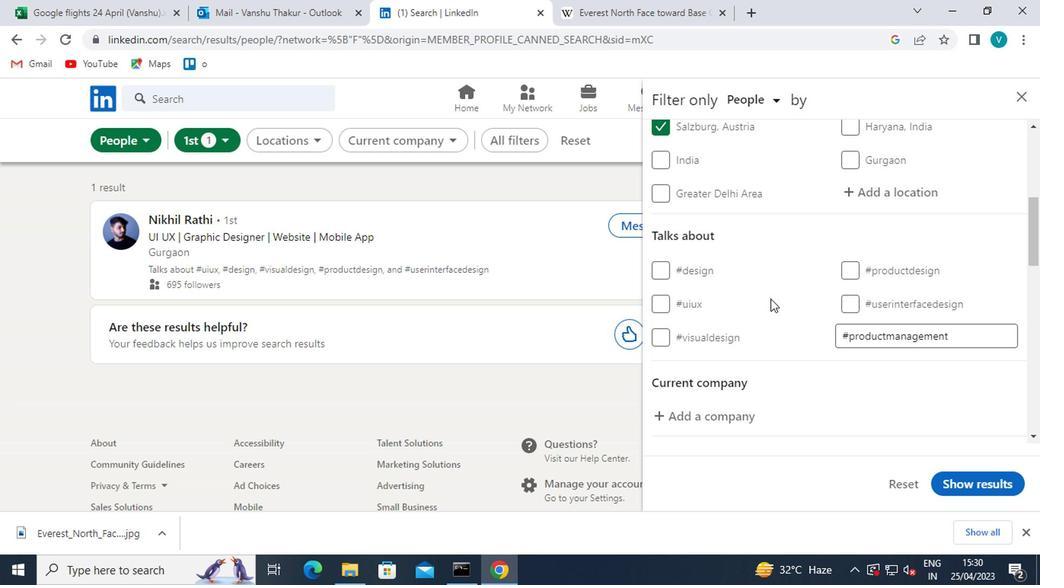
Action: Mouse moved to (740, 338)
Screenshot: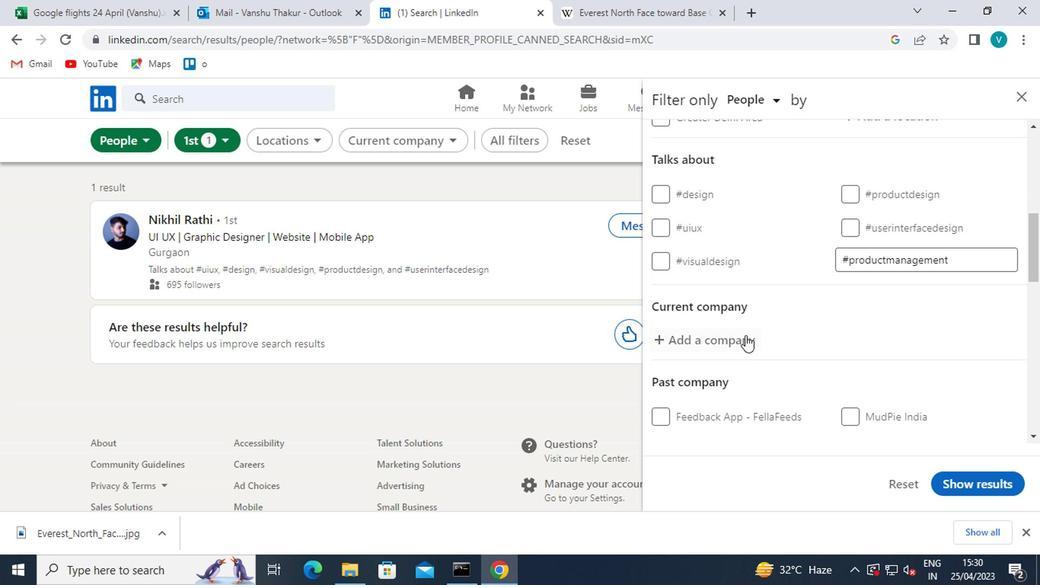 
Action: Mouse pressed left at (740, 338)
Screenshot: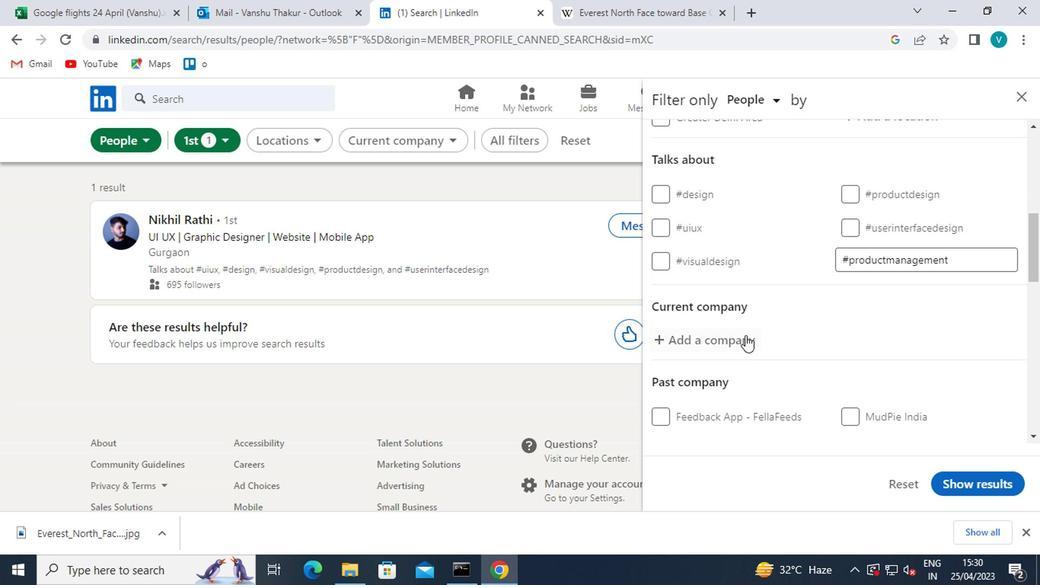 
Action: Mouse moved to (742, 338)
Screenshot: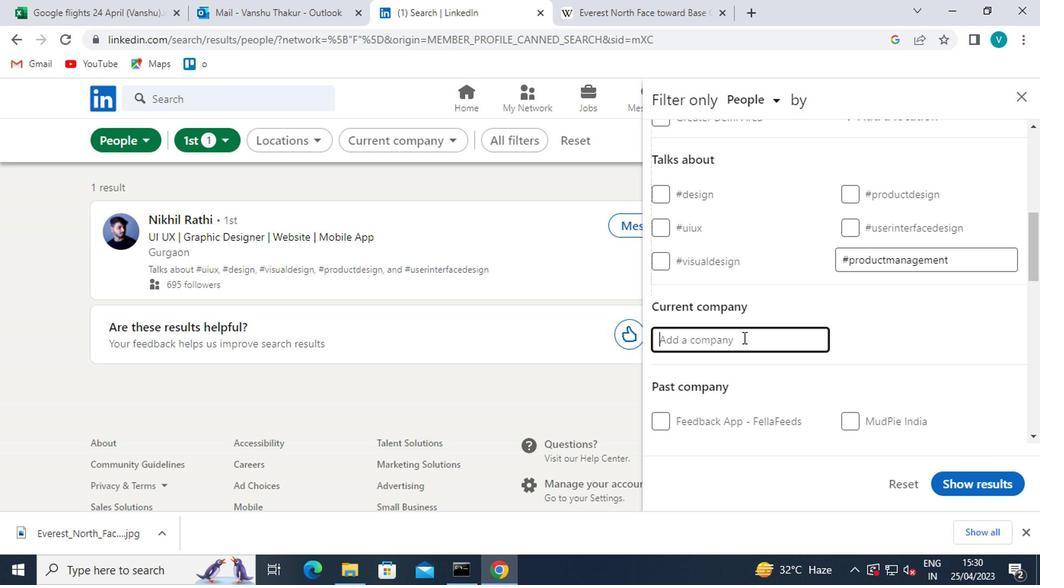 
Action: Key pressed <Key.shift>ZYDUS<Key.space>
Screenshot: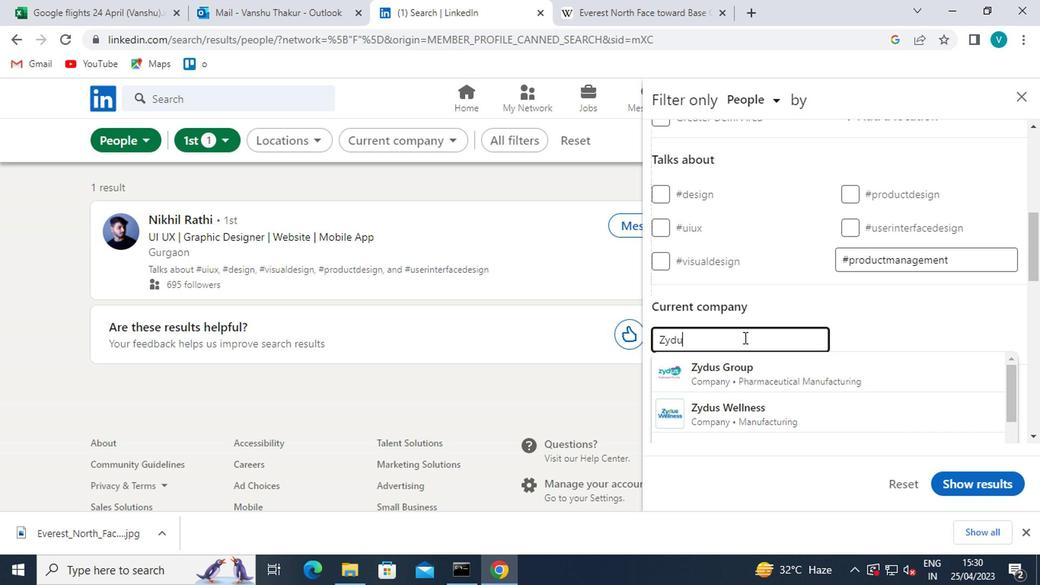 
Action: Mouse moved to (765, 367)
Screenshot: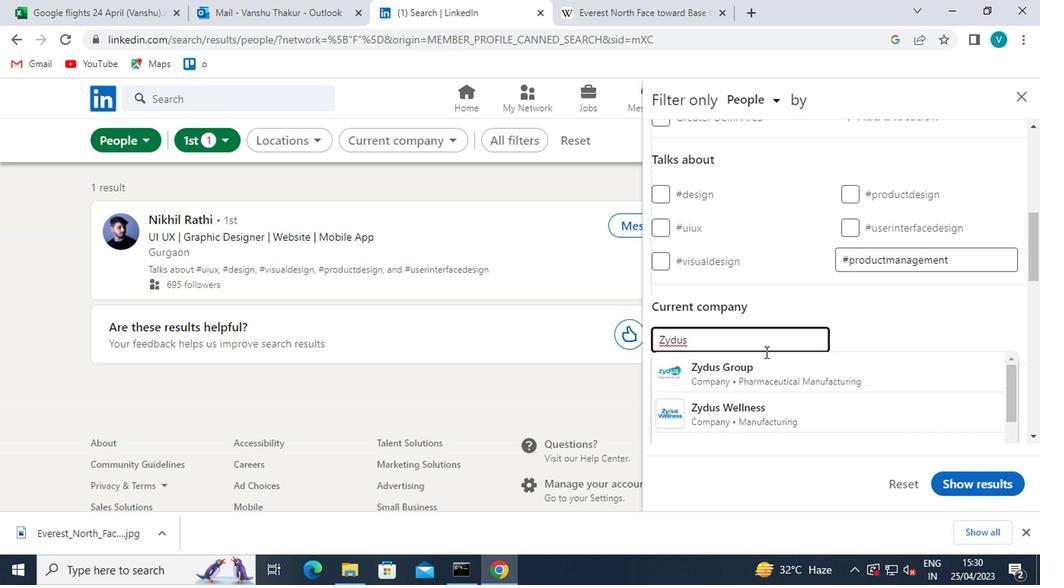 
Action: Mouse pressed left at (765, 367)
Screenshot: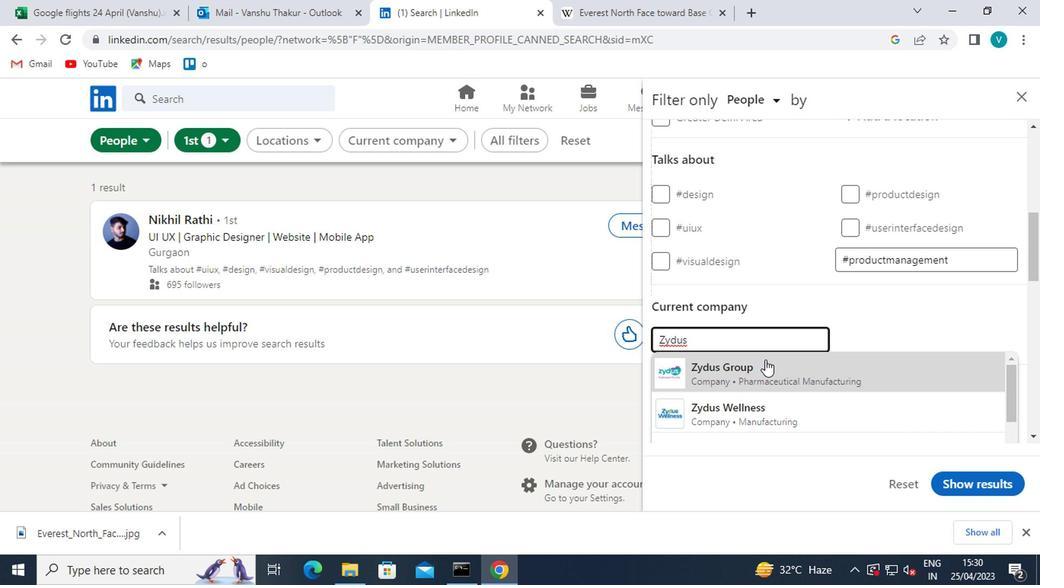 
Action: Mouse moved to (774, 370)
Screenshot: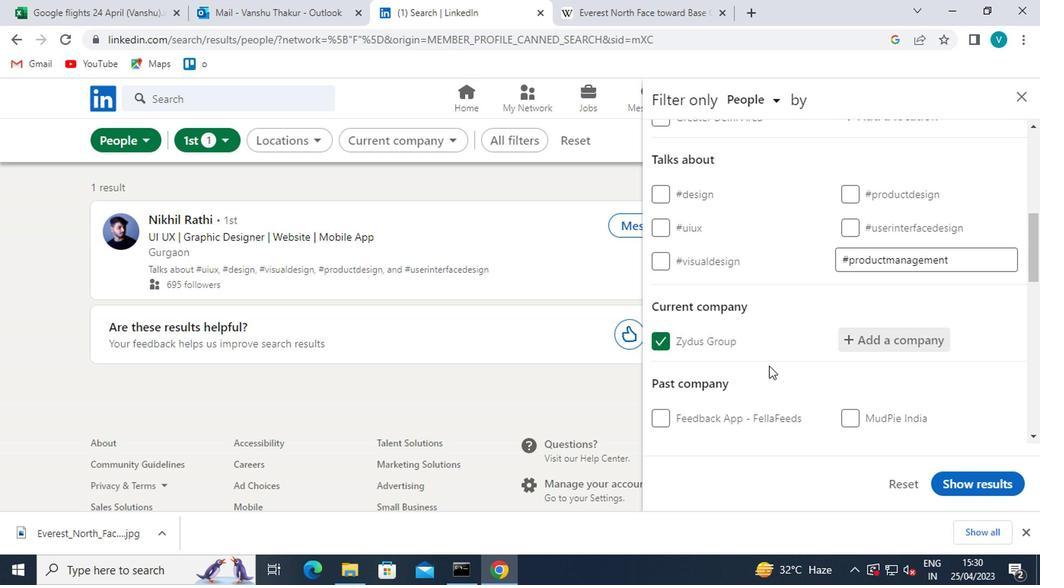 
Action: Mouse scrolled (774, 369) with delta (0, -1)
Screenshot: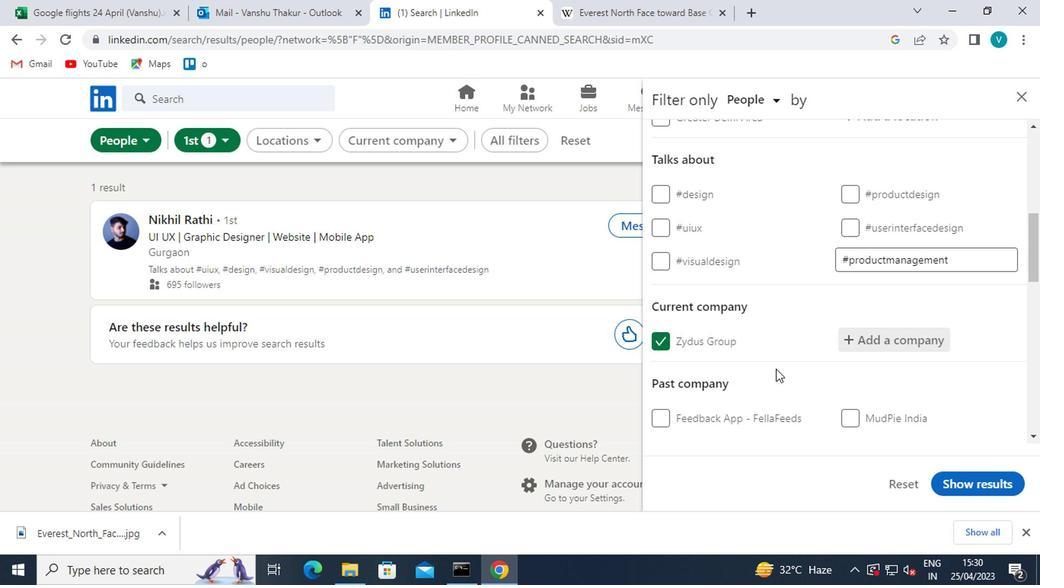 
Action: Mouse scrolled (774, 369) with delta (0, -1)
Screenshot: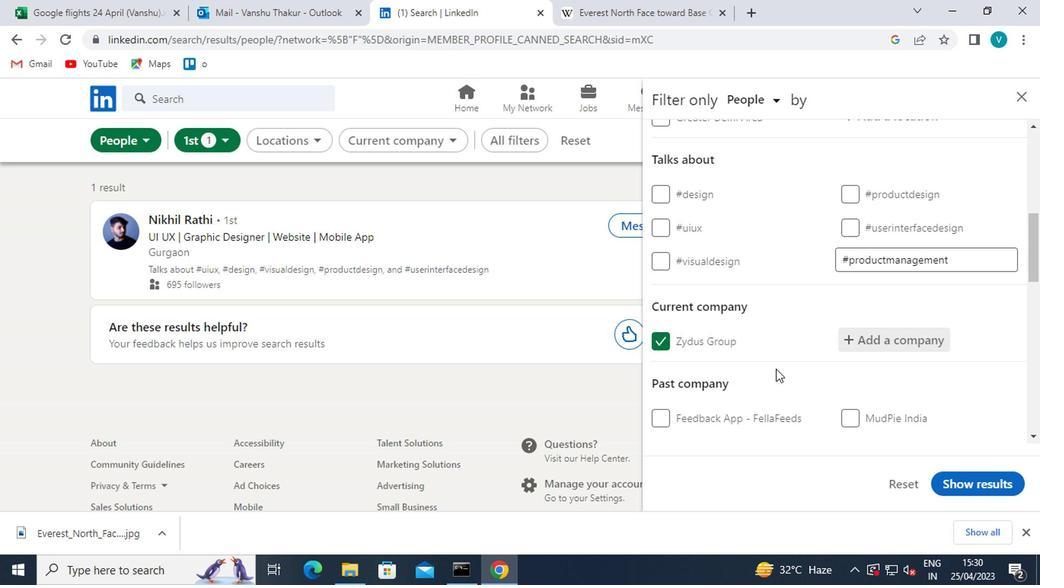 
Action: Mouse scrolled (774, 369) with delta (0, -1)
Screenshot: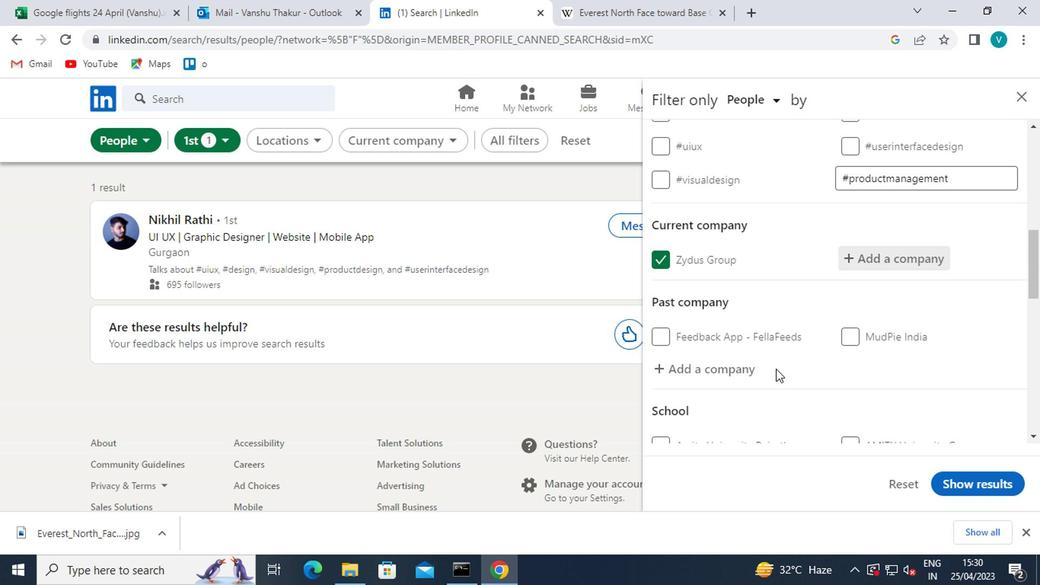 
Action: Mouse moved to (697, 348)
Screenshot: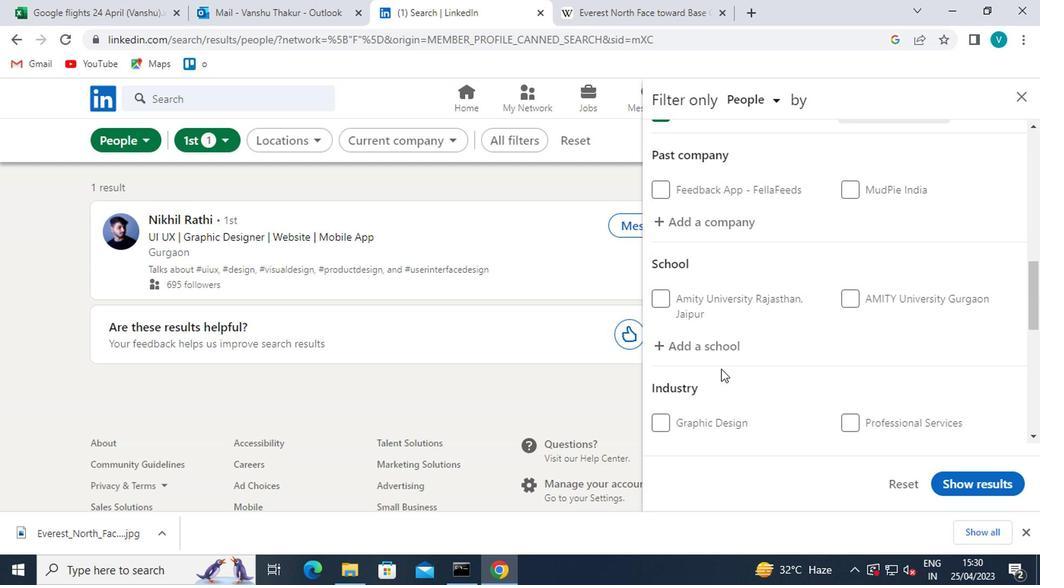 
Action: Mouse pressed left at (697, 348)
Screenshot: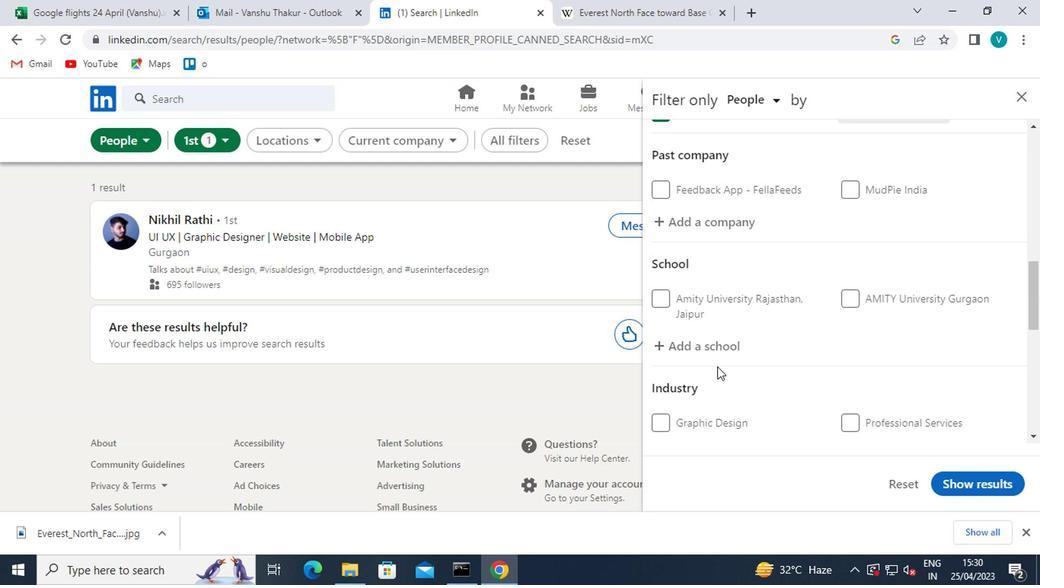 
Action: Key pressed <Key.shift>KING<Key.space><Key.shift>GEO
Screenshot: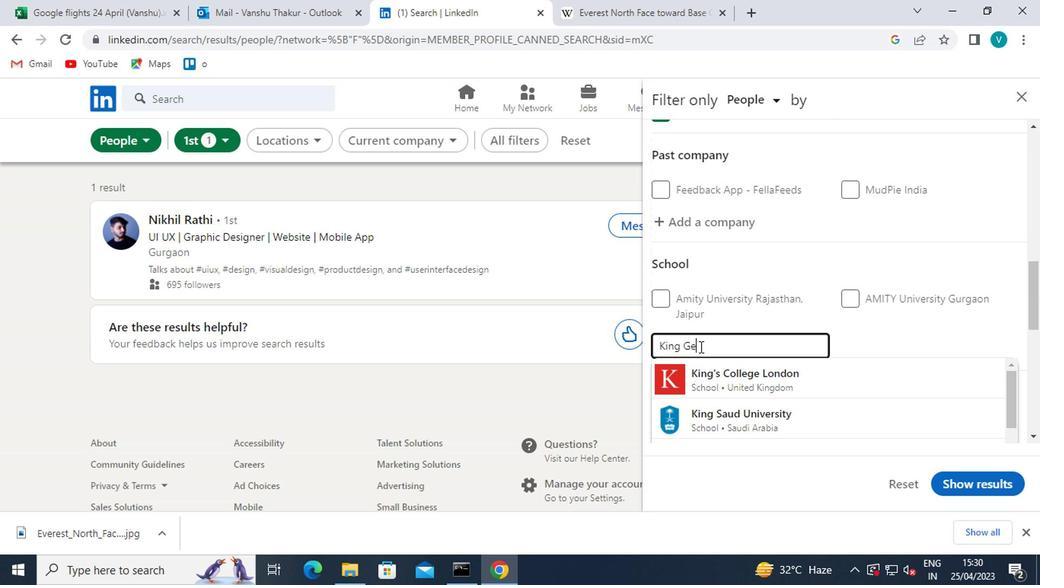 
Action: Mouse moved to (740, 383)
Screenshot: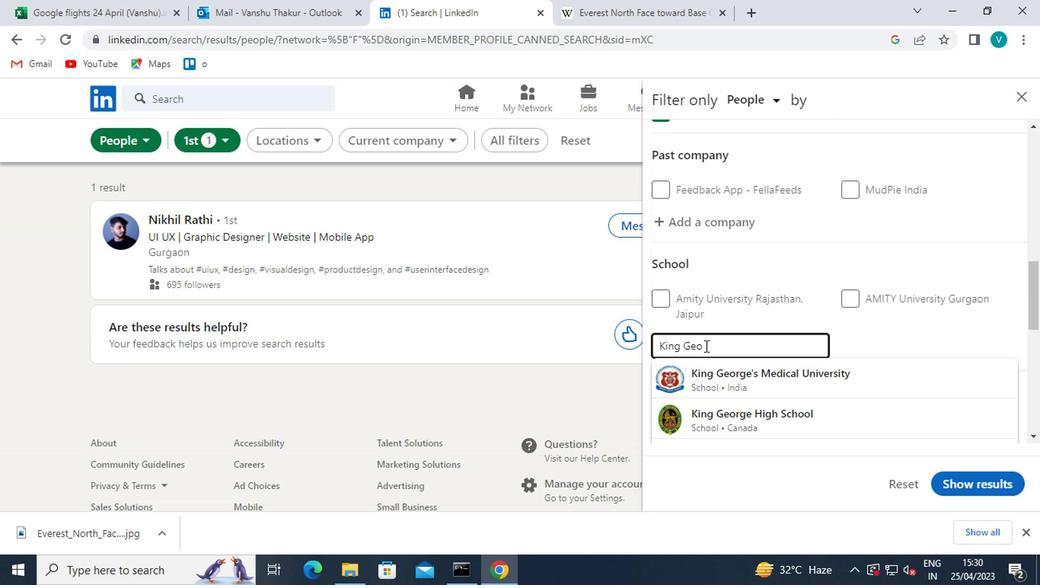 
Action: Mouse pressed left at (740, 383)
Screenshot: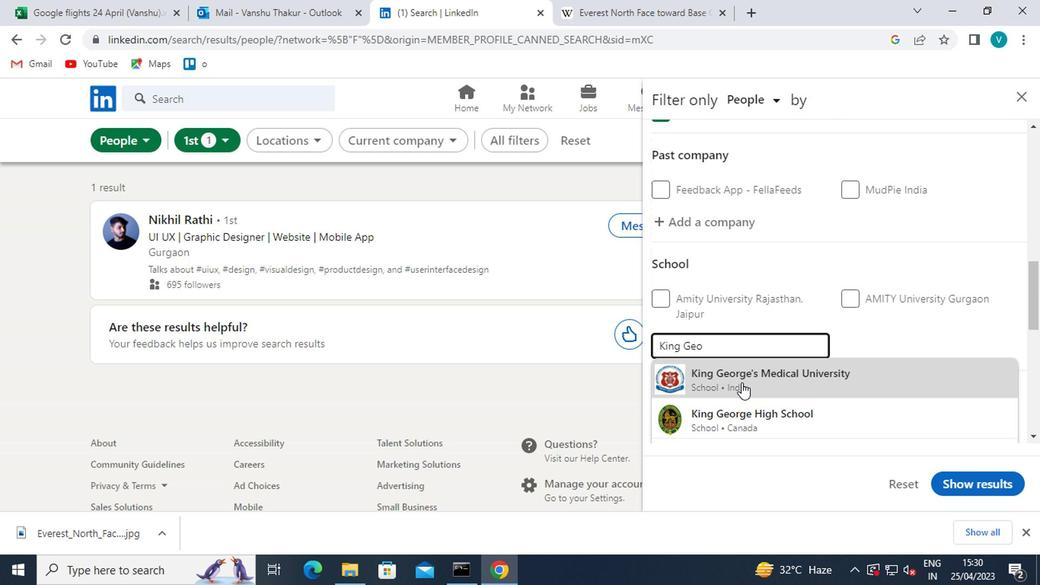 
Action: Mouse moved to (750, 388)
Screenshot: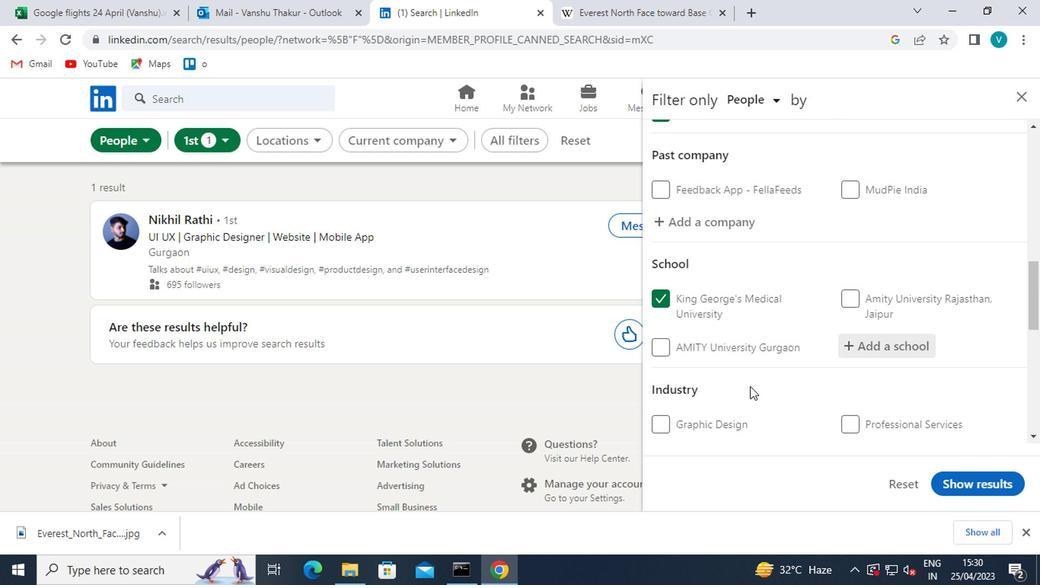 
Action: Mouse scrolled (750, 387) with delta (0, 0)
Screenshot: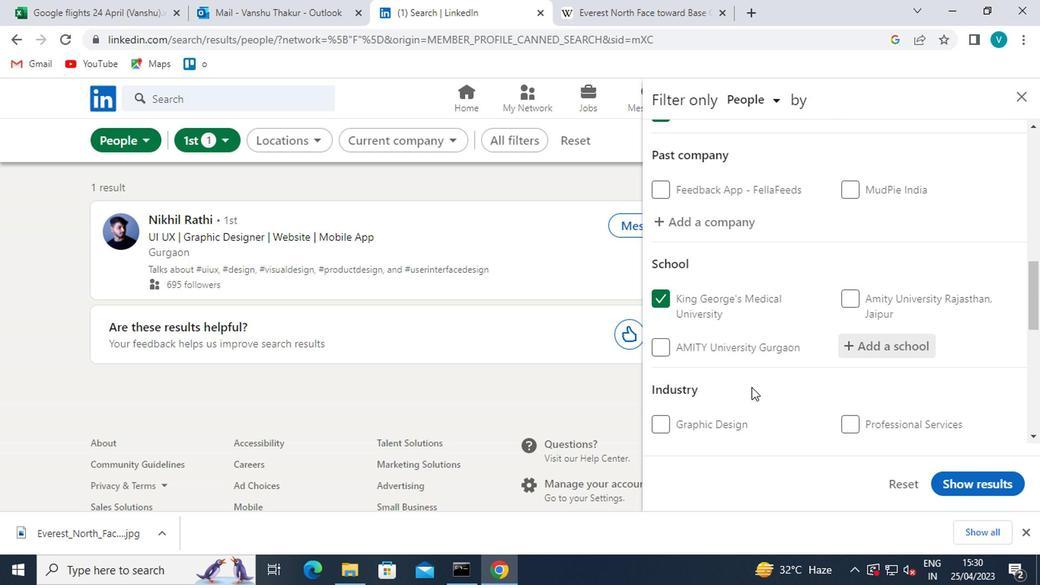 
Action: Mouse scrolled (750, 387) with delta (0, 0)
Screenshot: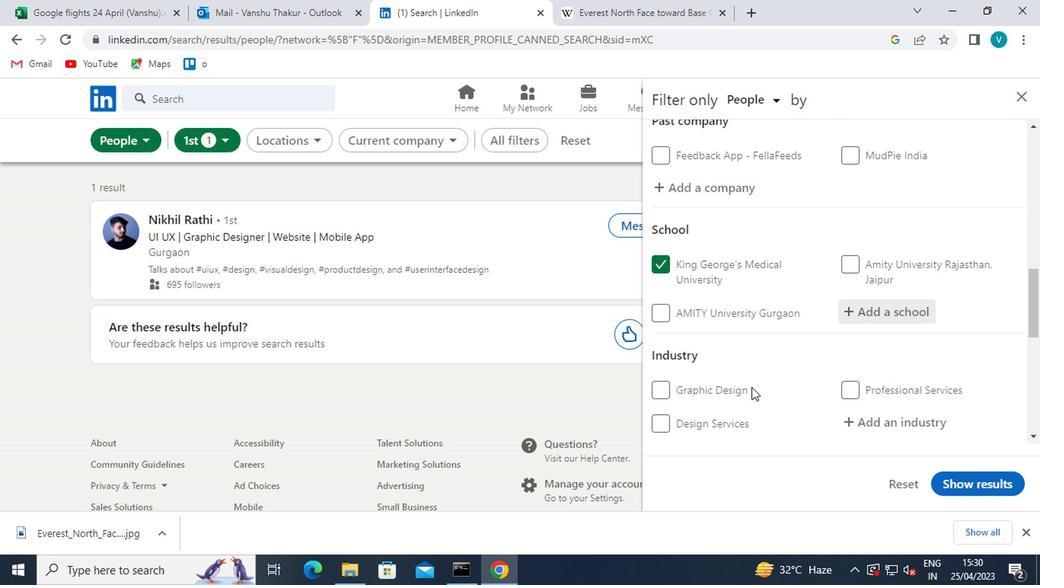 
Action: Mouse moved to (878, 312)
Screenshot: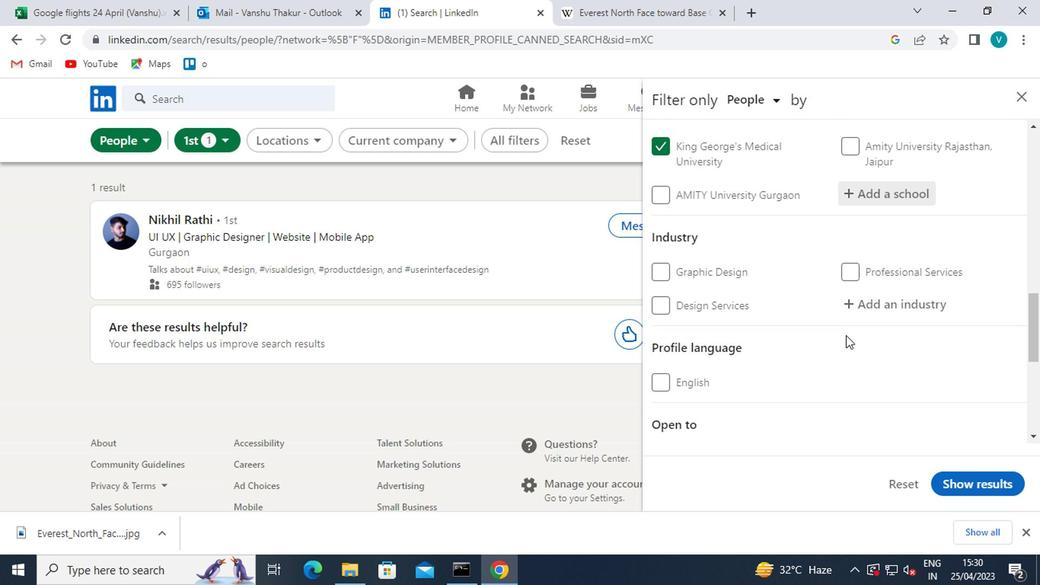 
Action: Mouse pressed left at (878, 312)
Screenshot: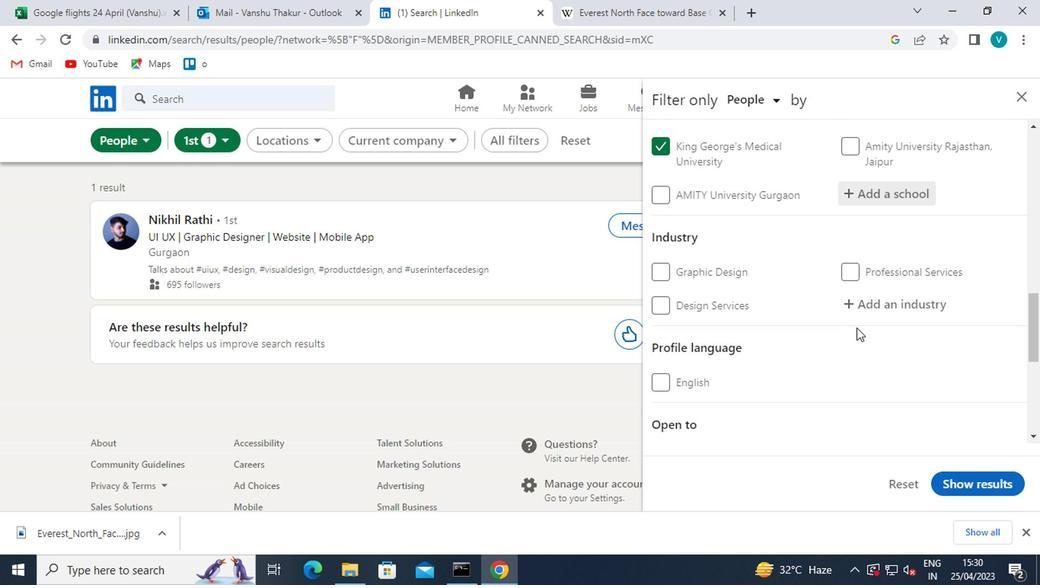 
Action: Mouse moved to (871, 317)
Screenshot: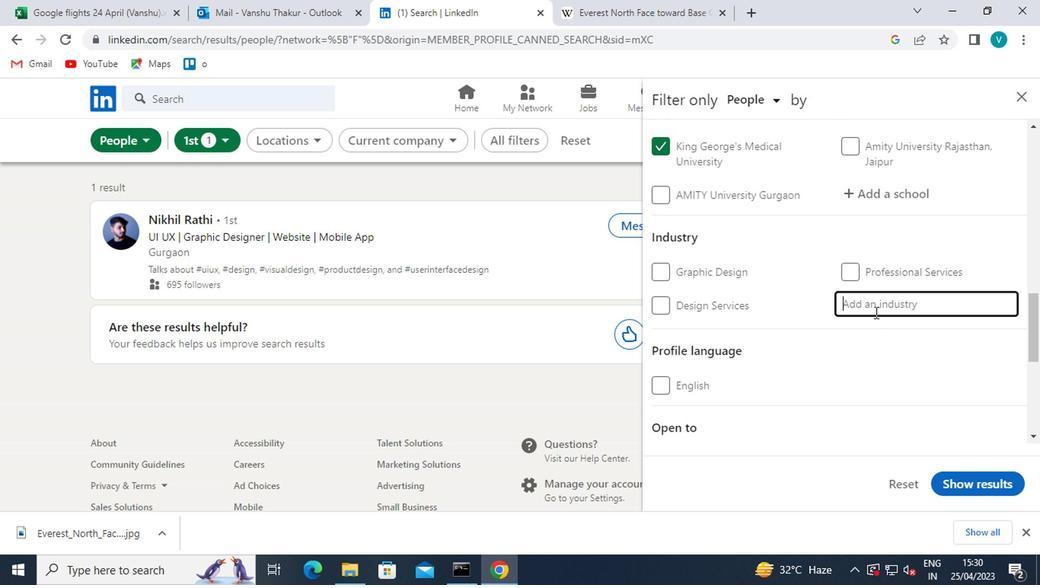 
Action: Key pressed <Key.shift>MOVIES<Key.space>AND<Key.space><Key.shift>SOUND<Key.space>
Screenshot: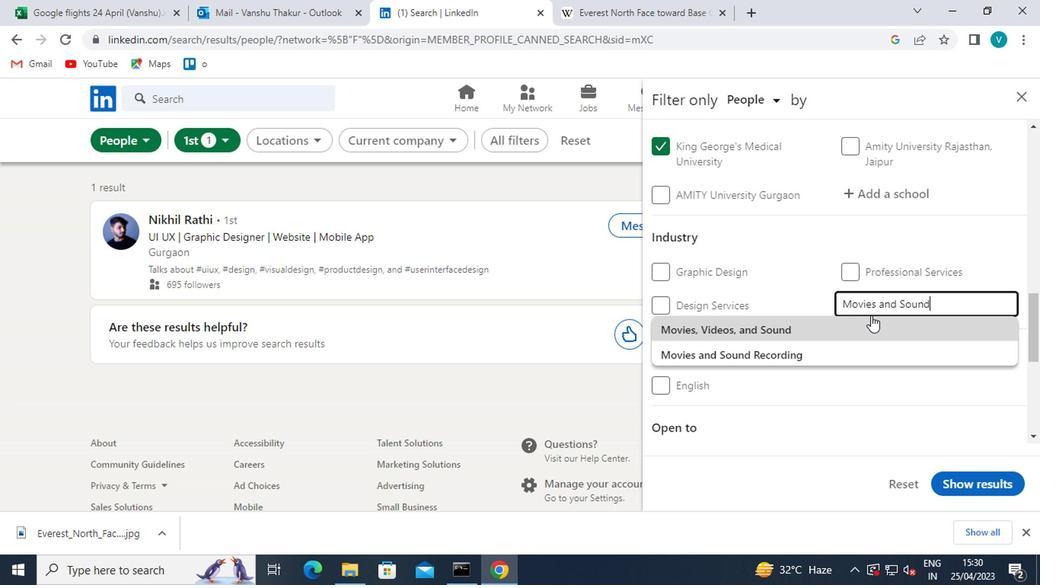 
Action: Mouse moved to (831, 349)
Screenshot: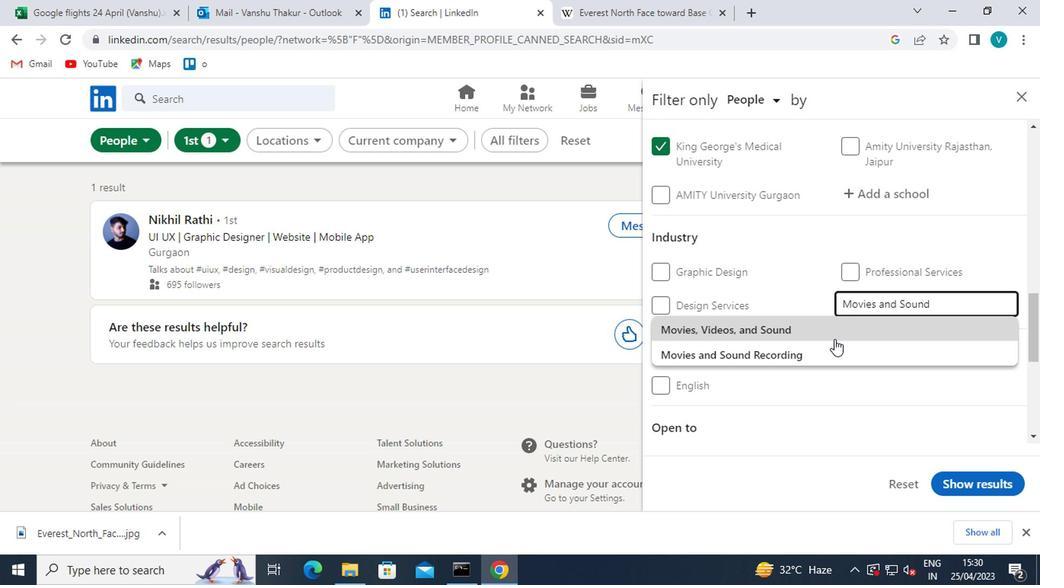 
Action: Mouse pressed left at (831, 349)
Screenshot: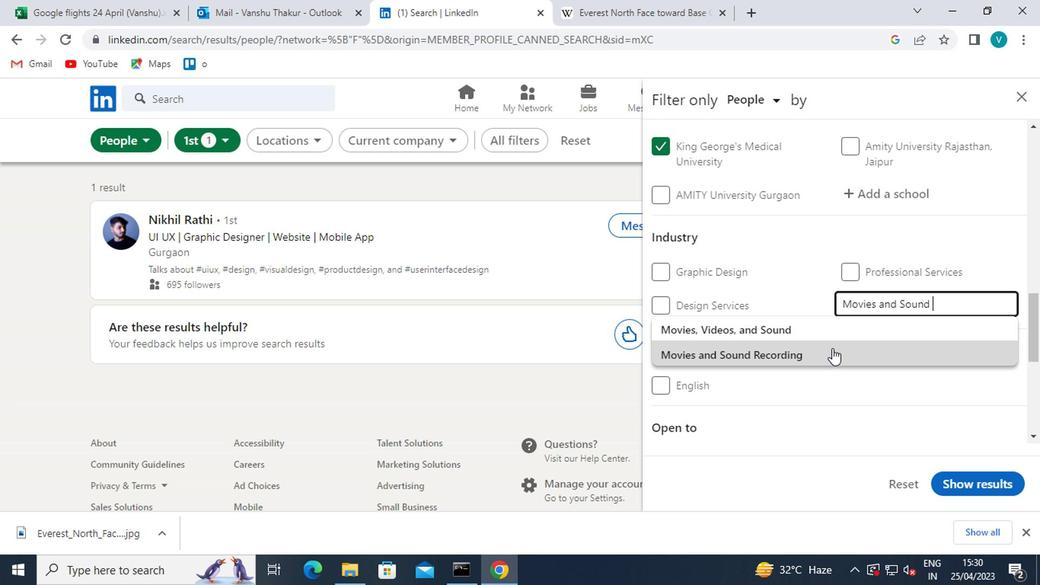 
Action: Mouse moved to (831, 334)
Screenshot: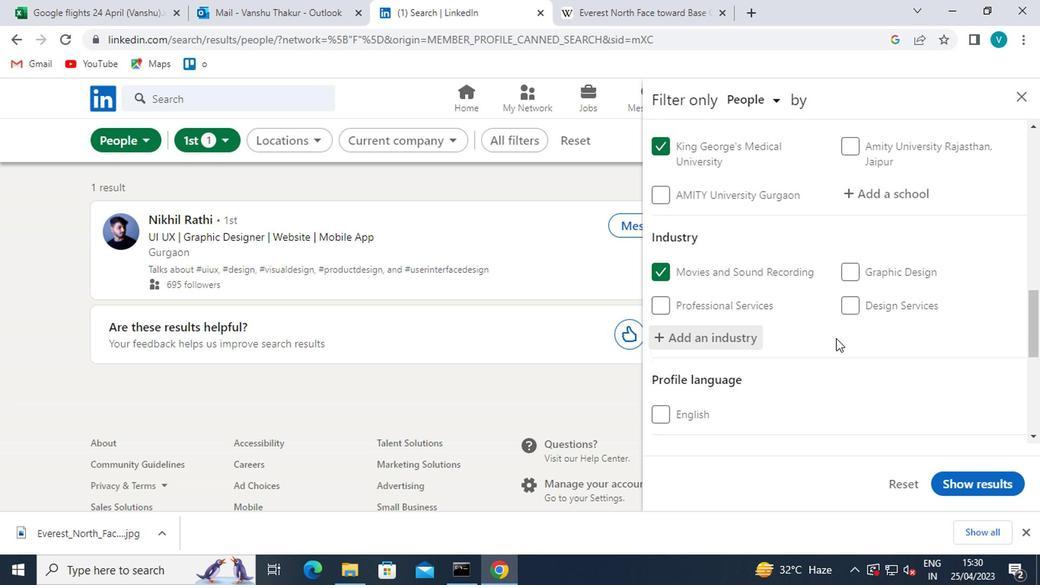 
Action: Mouse scrolled (831, 333) with delta (0, -1)
Screenshot: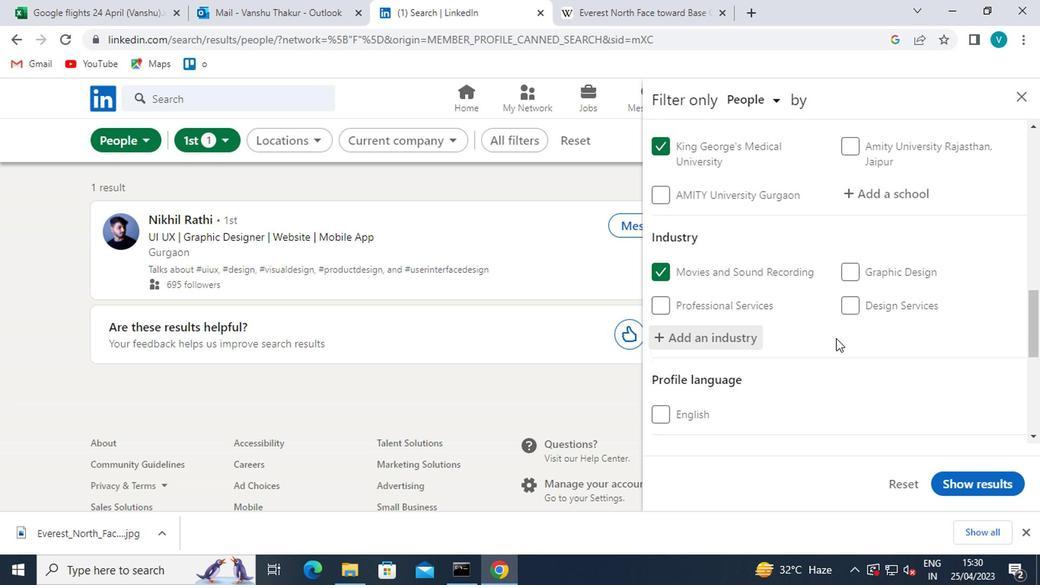 
Action: Mouse moved to (822, 331)
Screenshot: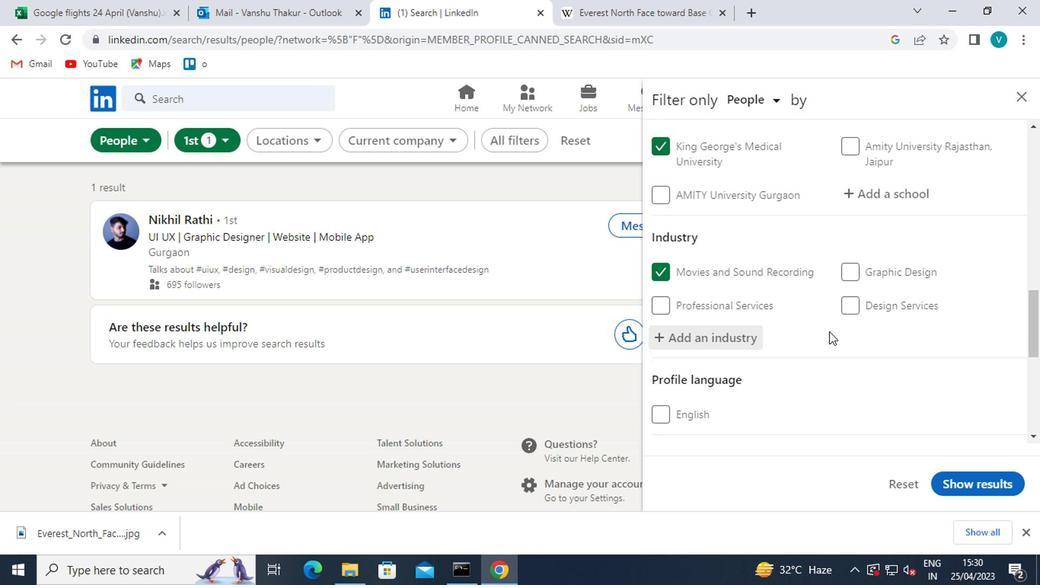 
Action: Mouse scrolled (822, 330) with delta (0, 0)
Screenshot: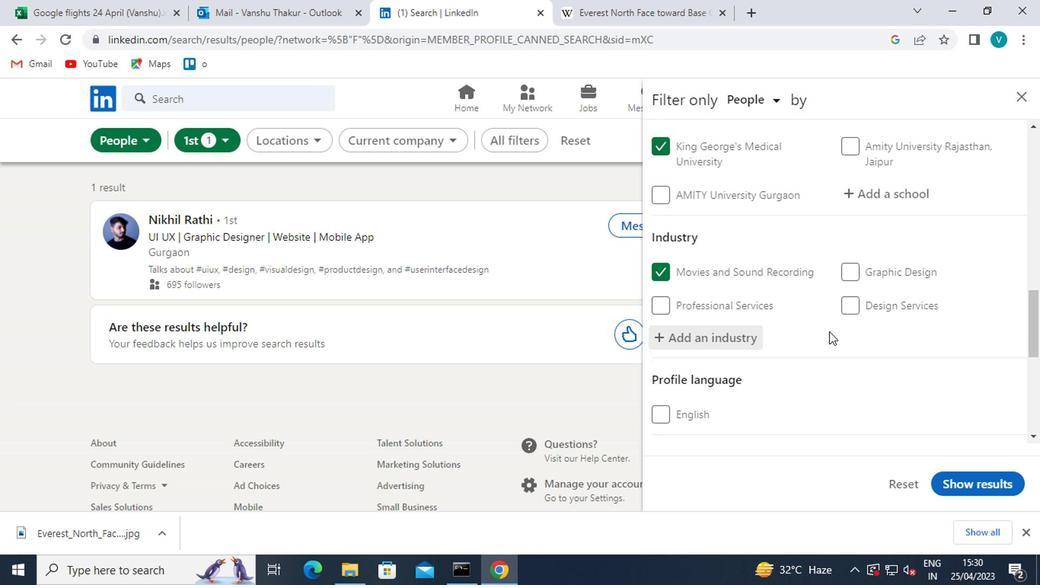 
Action: Mouse moved to (816, 329)
Screenshot: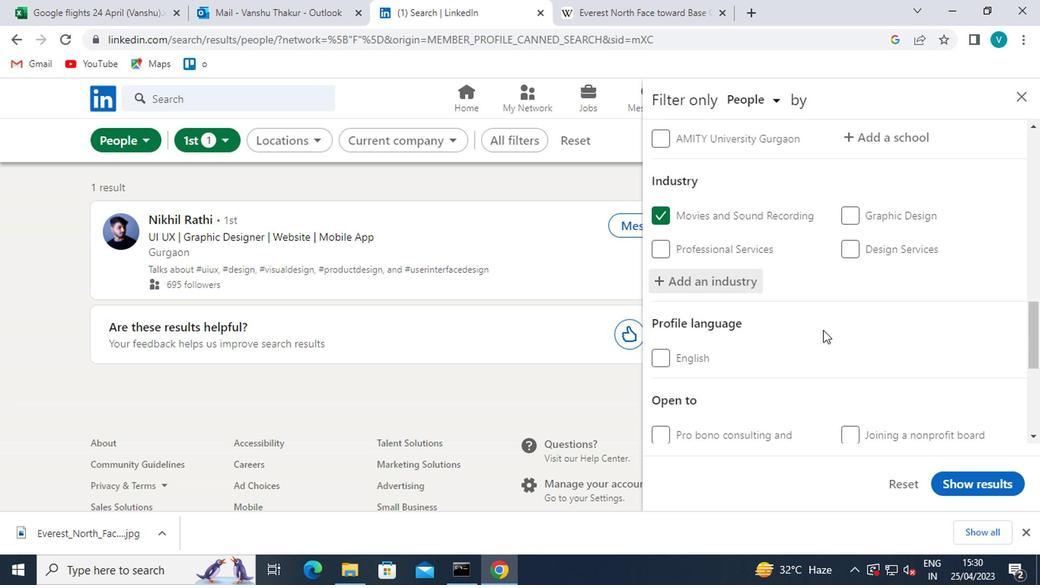 
Action: Mouse scrolled (816, 329) with delta (0, 0)
Screenshot: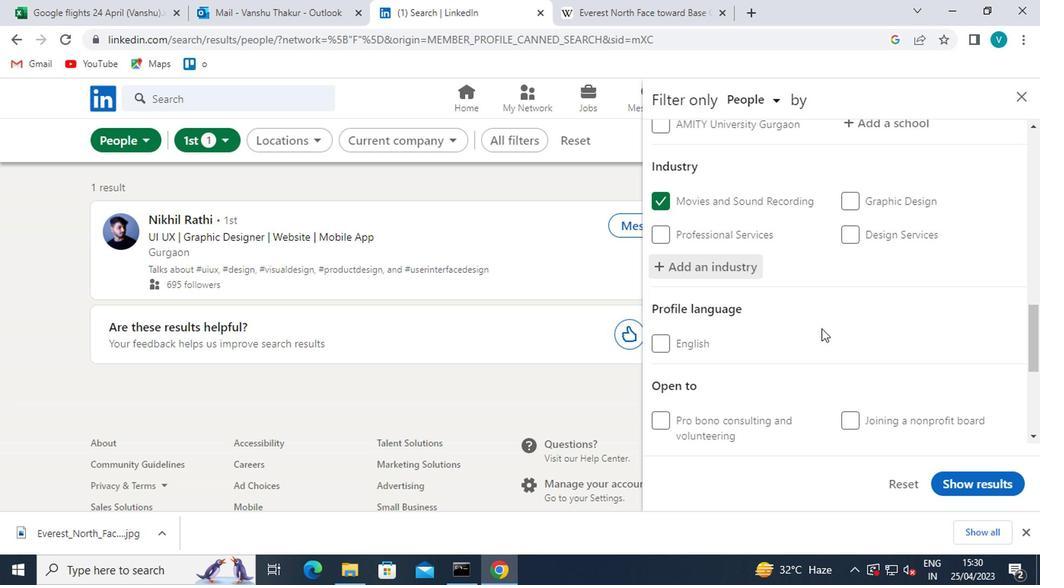 
Action: Mouse moved to (731, 355)
Screenshot: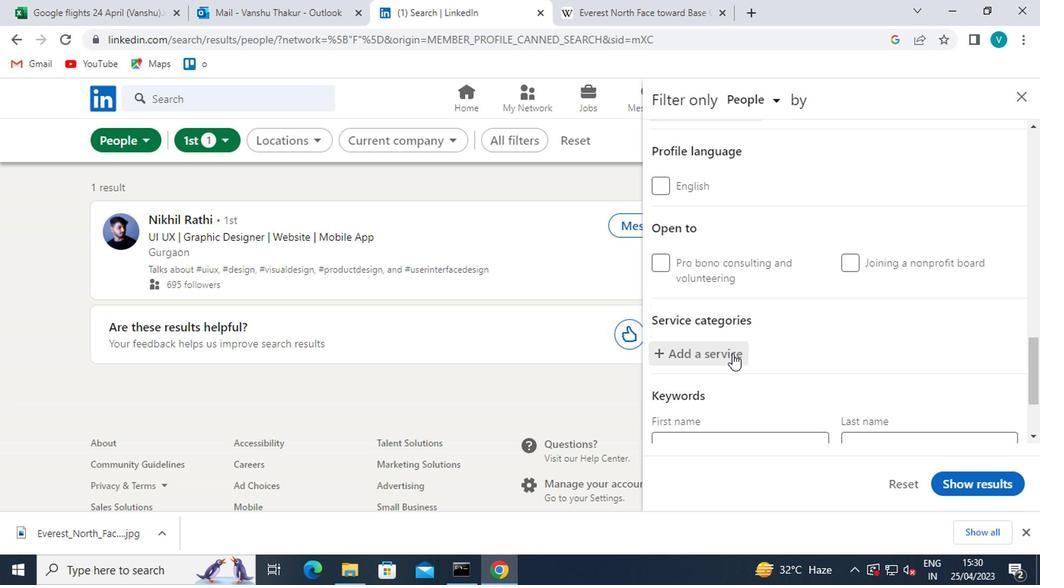 
Action: Mouse pressed left at (731, 355)
Screenshot: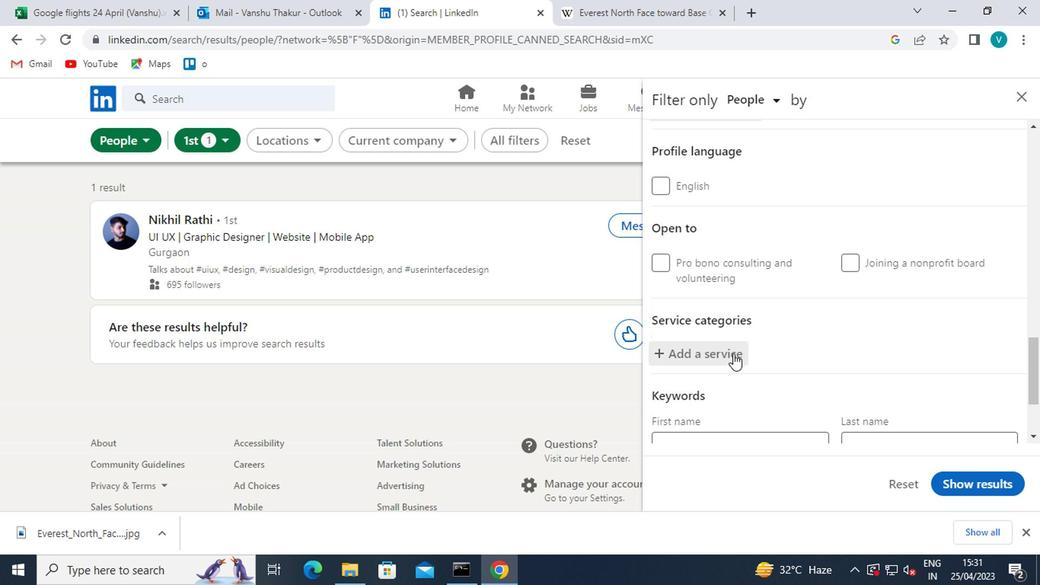 
Action: Key pressed <Key.shift>NEGOTIA
Screenshot: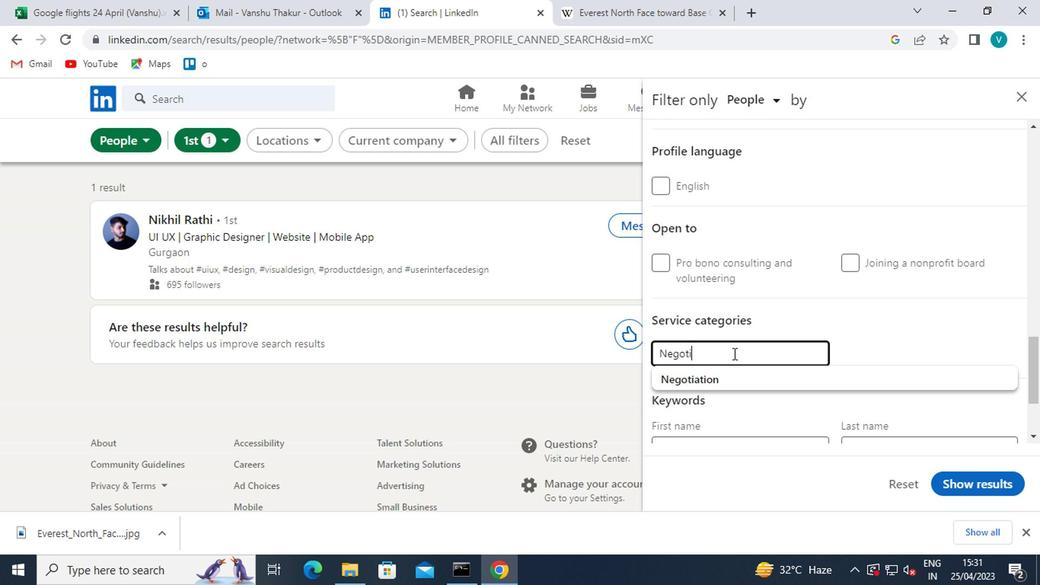 
Action: Mouse moved to (728, 385)
Screenshot: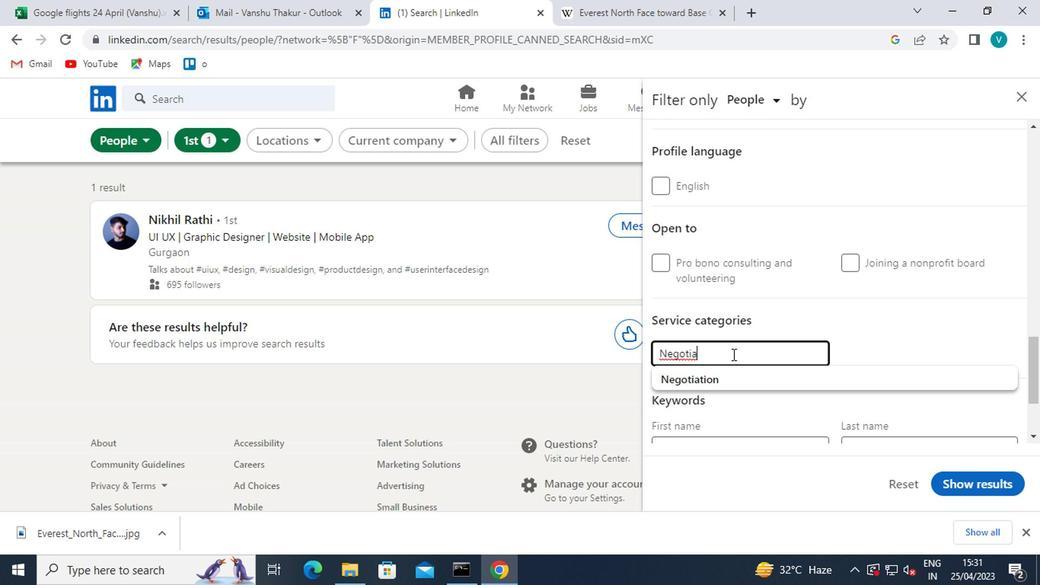 
Action: Mouse pressed left at (728, 385)
Screenshot: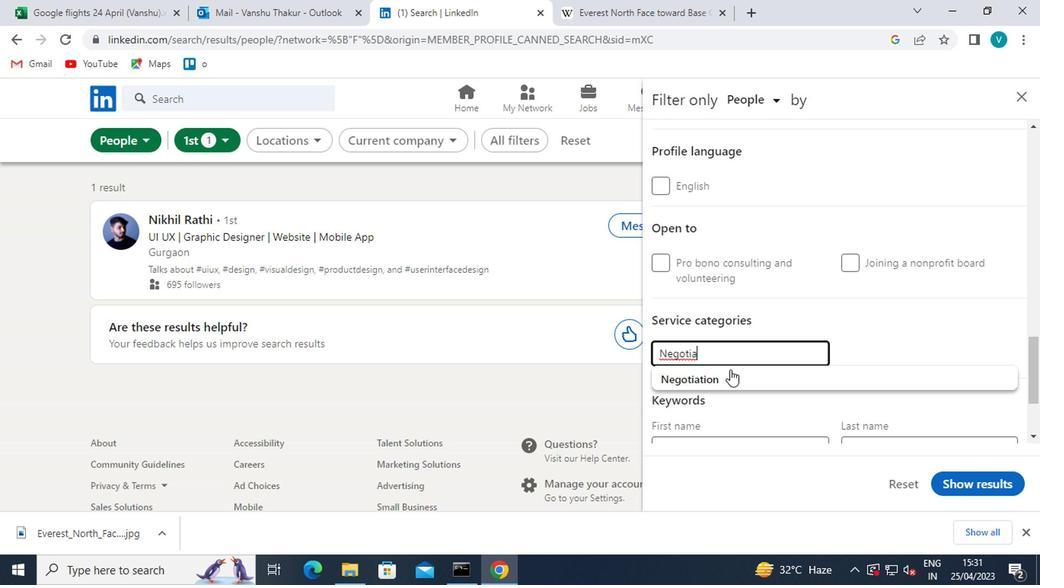
Action: Mouse moved to (747, 377)
Screenshot: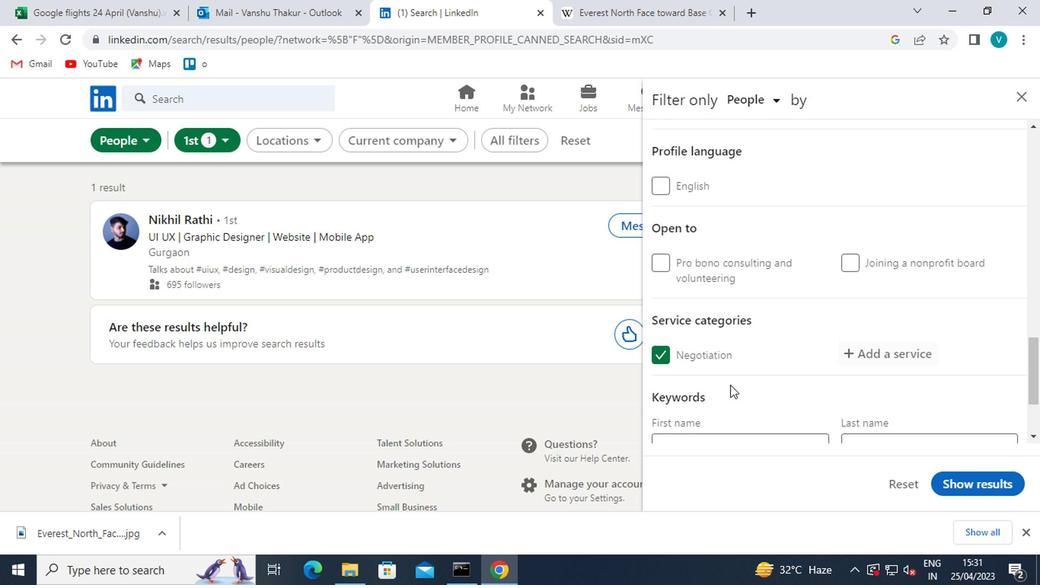 
Action: Mouse scrolled (747, 376) with delta (0, -1)
Screenshot: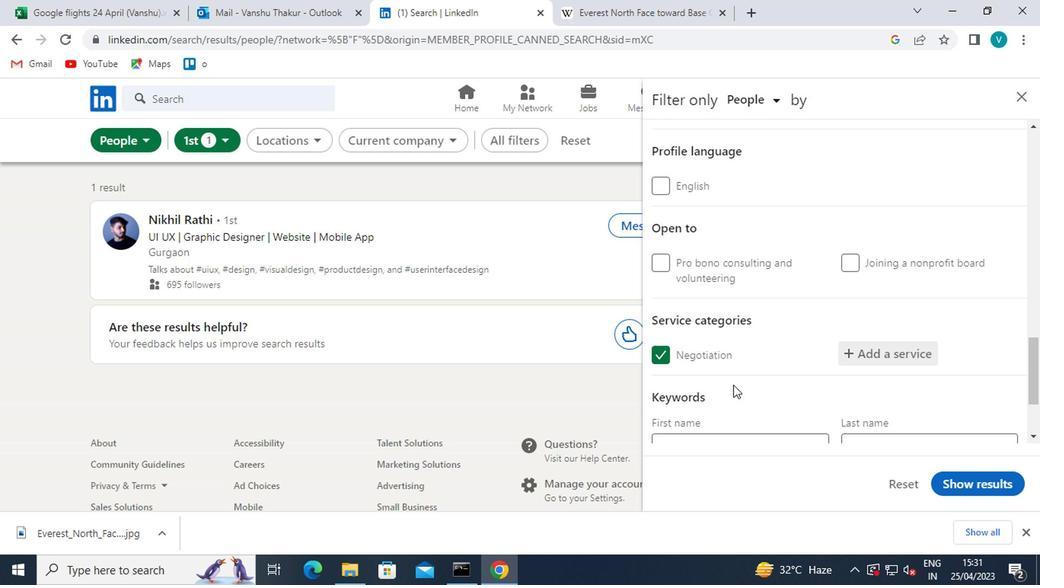 
Action: Mouse scrolled (747, 376) with delta (0, -1)
Screenshot: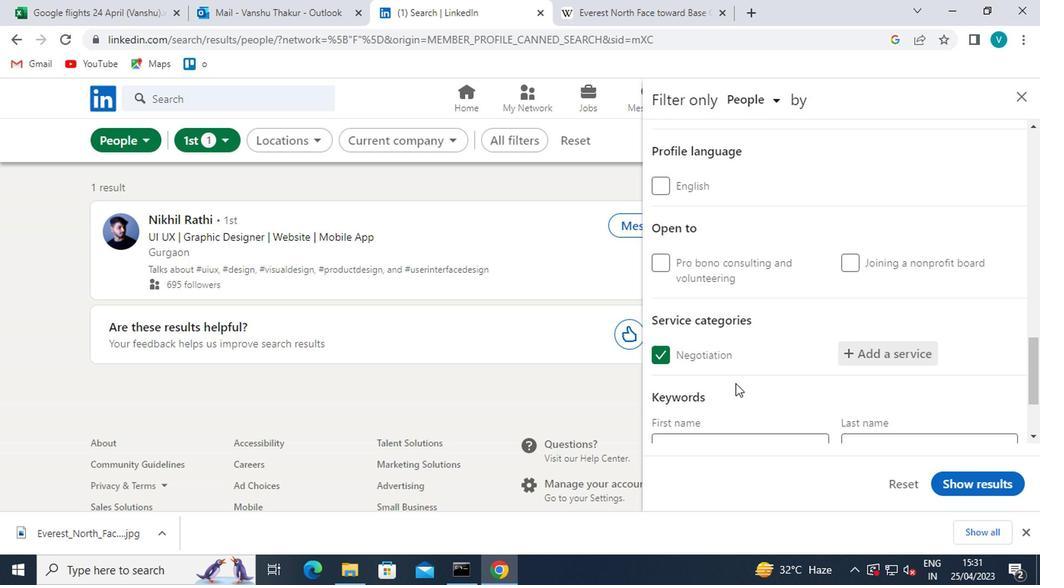
Action: Mouse scrolled (747, 376) with delta (0, -1)
Screenshot: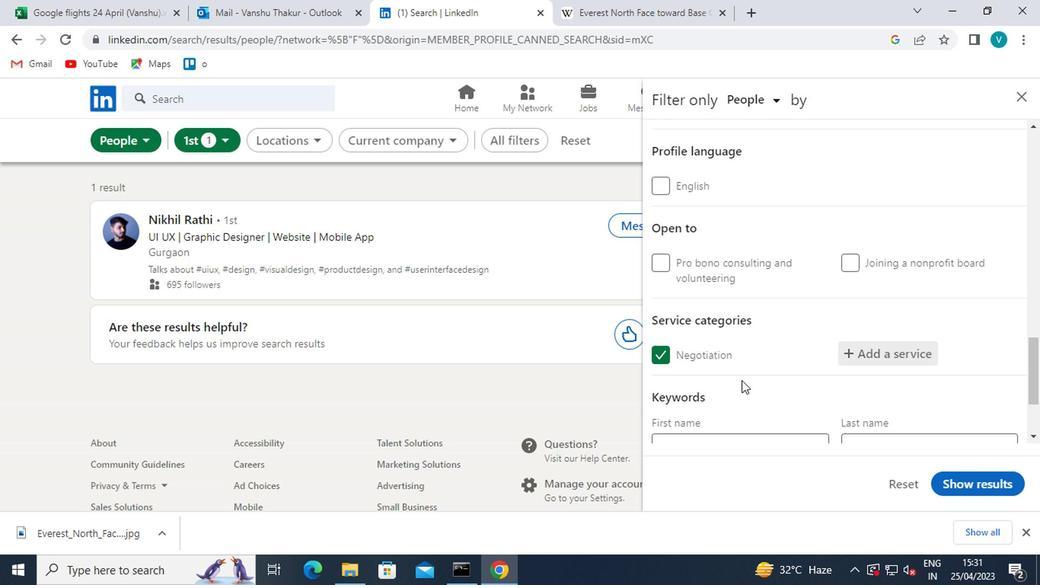 
Action: Mouse moved to (744, 378)
Screenshot: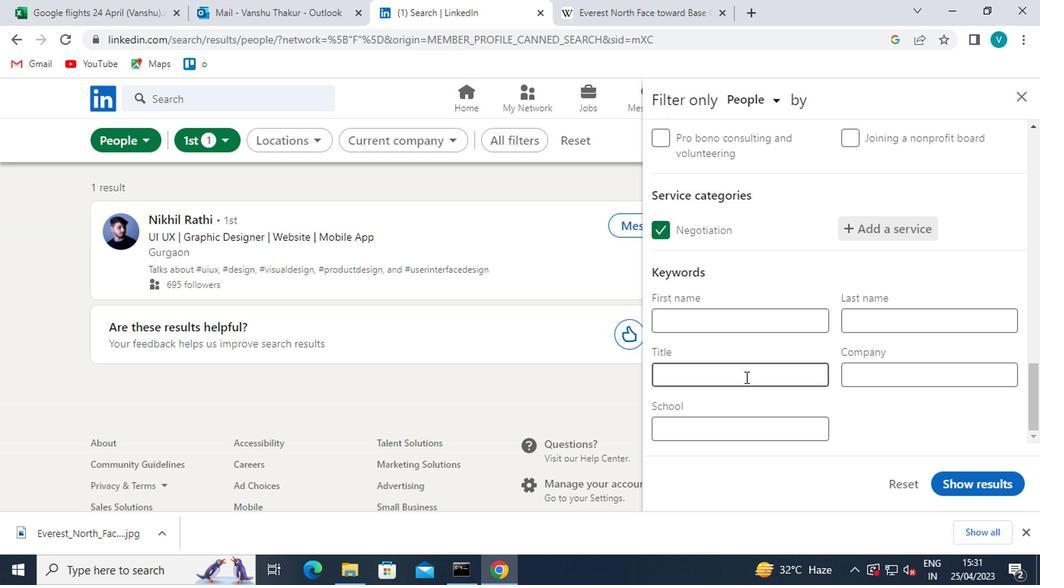 
Action: Mouse pressed left at (744, 378)
Screenshot: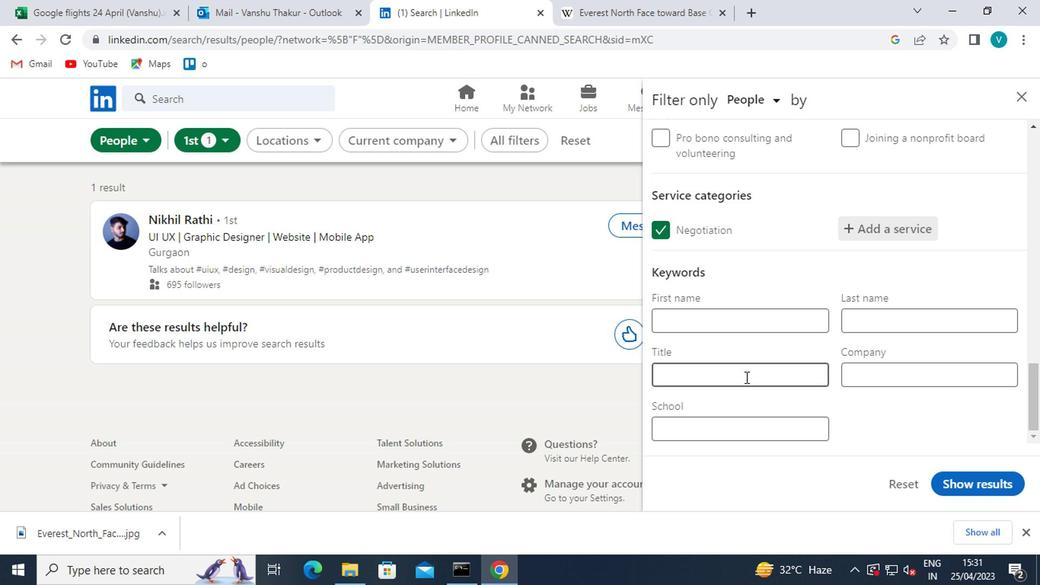 
Action: Key pressed <Key.shift>HAIR<Key.space><Key.shift>STYLIST<Key.space>
Screenshot: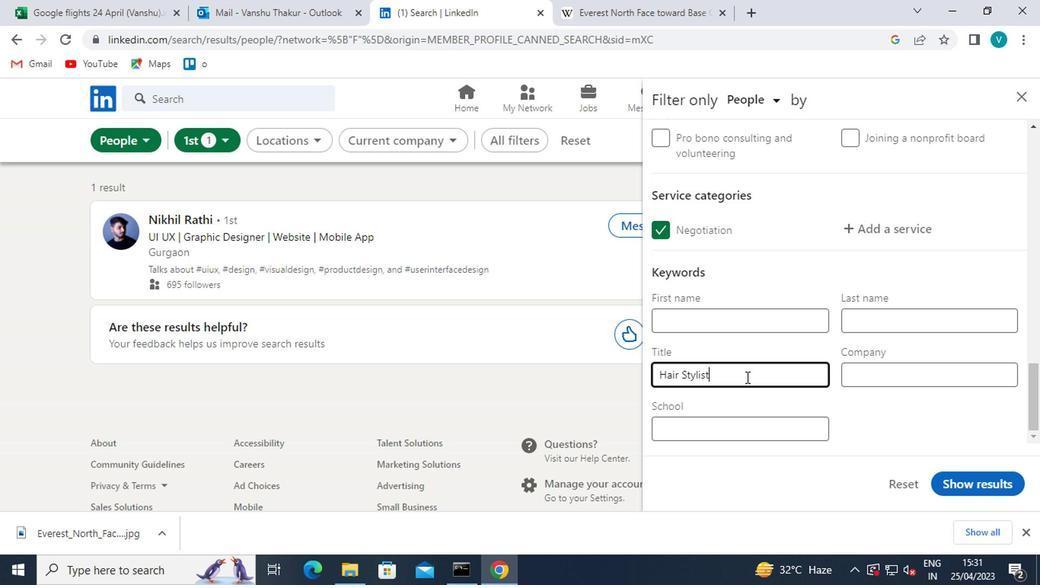 
Action: Mouse moved to (982, 477)
Screenshot: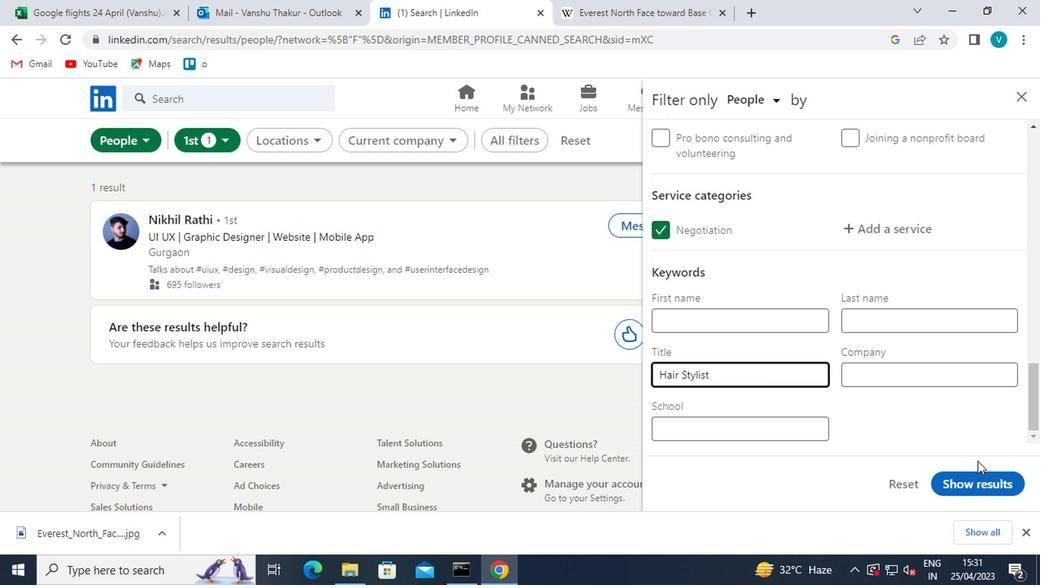 
Action: Mouse pressed left at (982, 477)
Screenshot: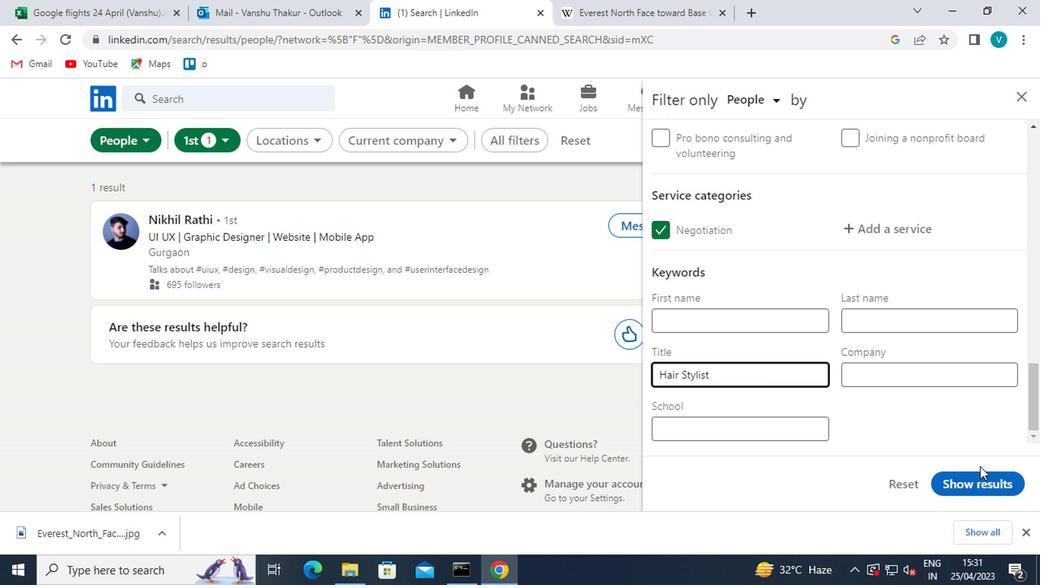 
